 Task: Open Card Vendor Contracts Review in Board Product Market Fit Analysis to Workspace Digital Analytics and add a team member Softage.2@softage.net, a label Blue, a checklist Strategic Planning, an attachment from Trello, a color Blue and finally, add a card description 'Research and develop new marketing strategy' and a comment 'This task requires us to be proactive in identifying potential opportunities for growth and expansion.'. Add a start date 'Jan 02, 1900' with a due date 'Jan 09, 1900'
Action: Mouse moved to (227, 146)
Screenshot: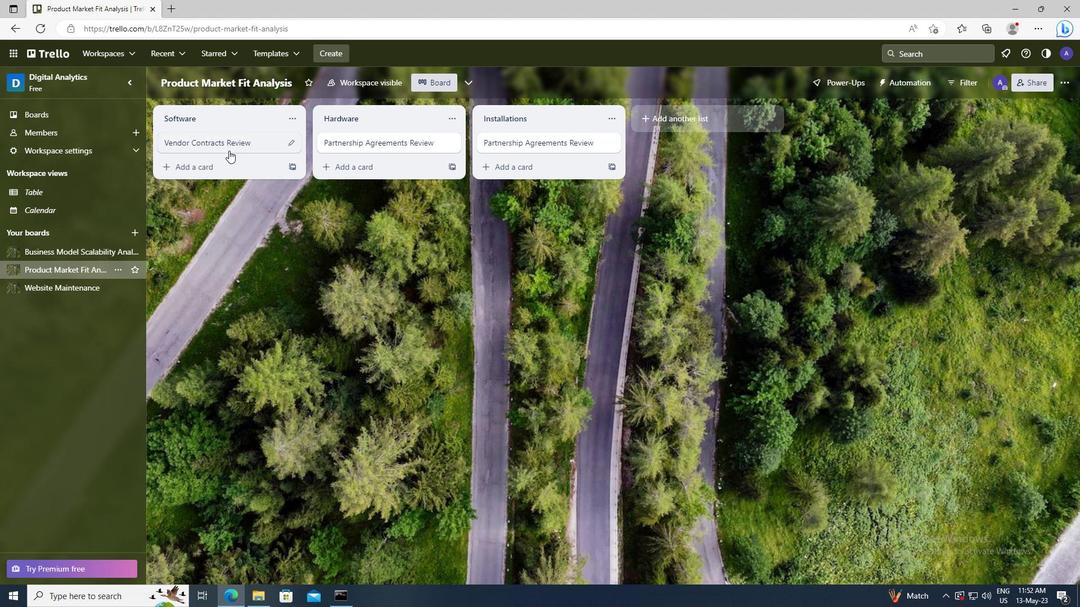 
Action: Mouse pressed left at (227, 146)
Screenshot: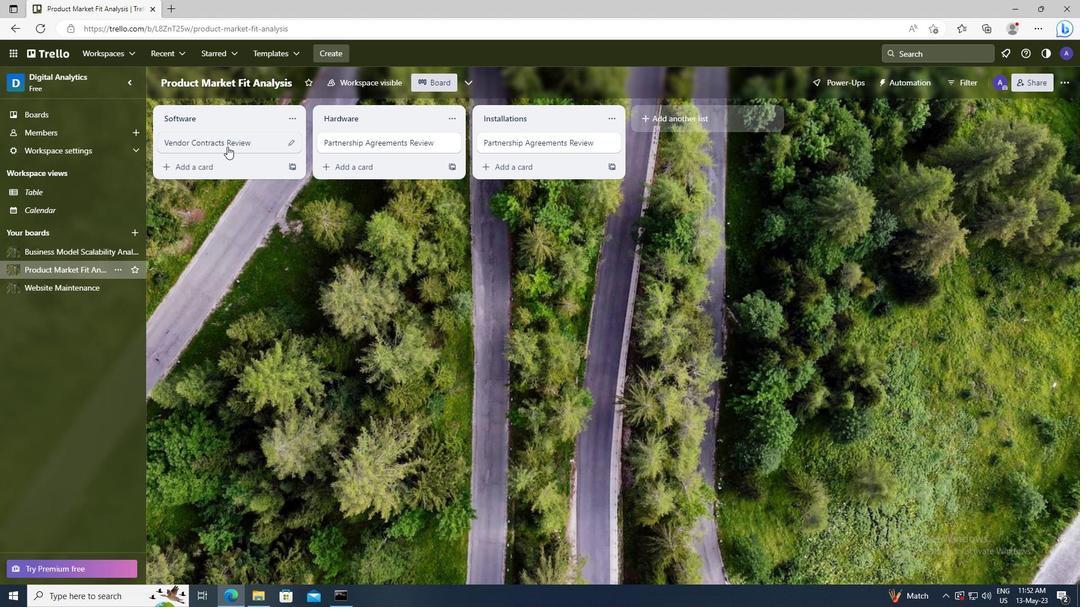 
Action: Mouse moved to (672, 146)
Screenshot: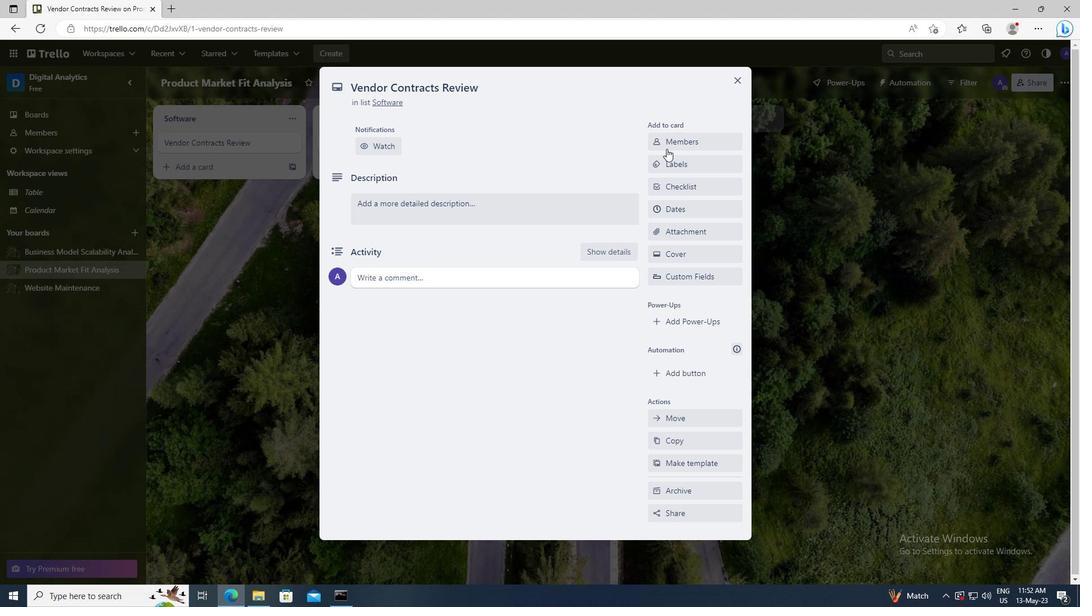 
Action: Mouse pressed left at (672, 146)
Screenshot: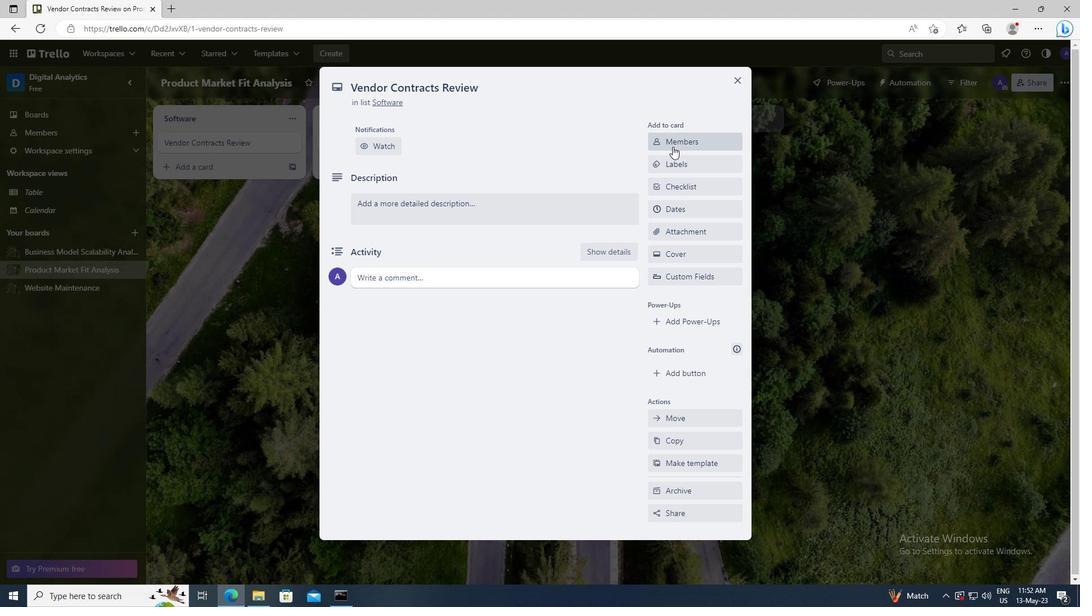 
Action: Mouse moved to (675, 193)
Screenshot: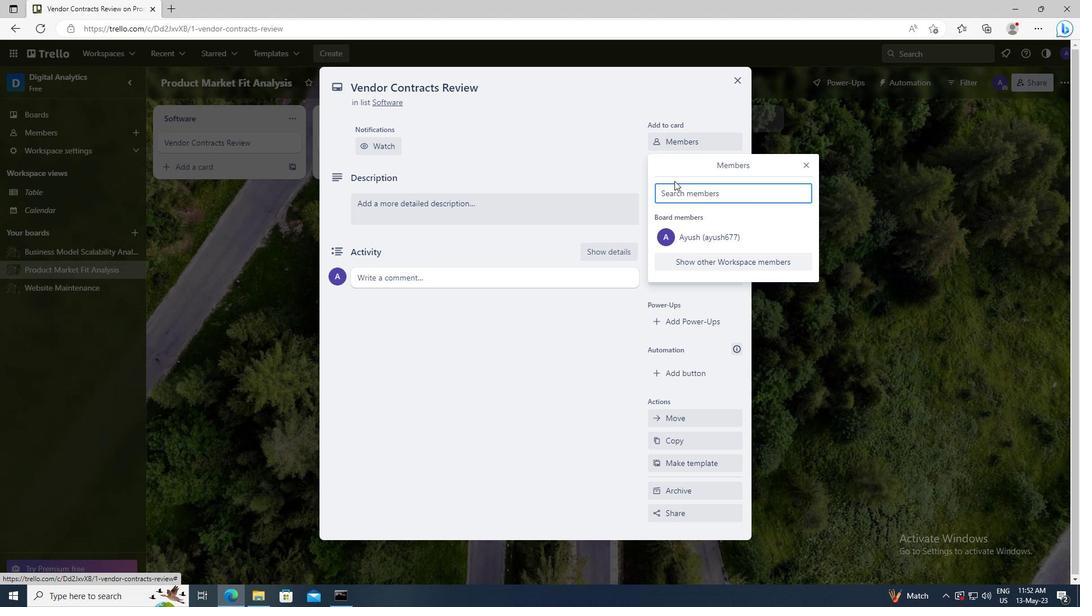 
Action: Mouse pressed left at (675, 193)
Screenshot: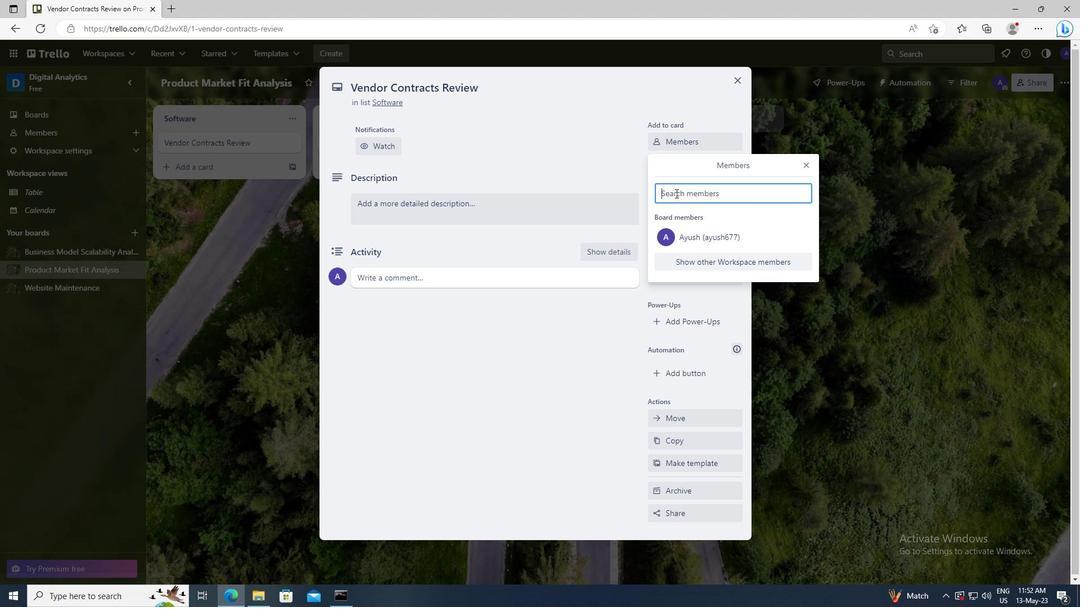 
Action: Key pressed <Key.shift>SOFTAGE.2
Screenshot: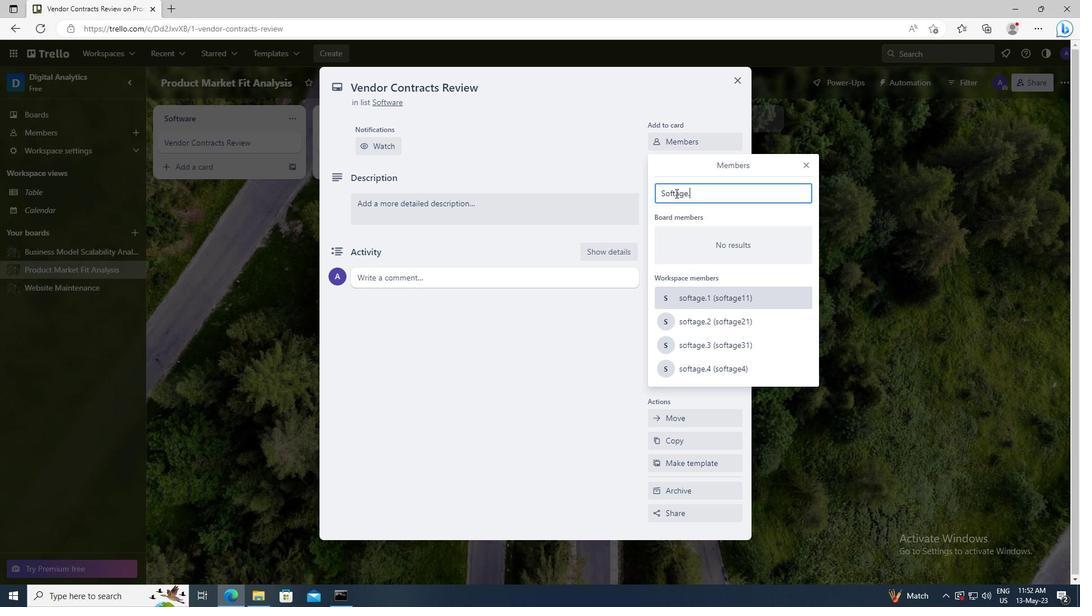 
Action: Mouse moved to (686, 299)
Screenshot: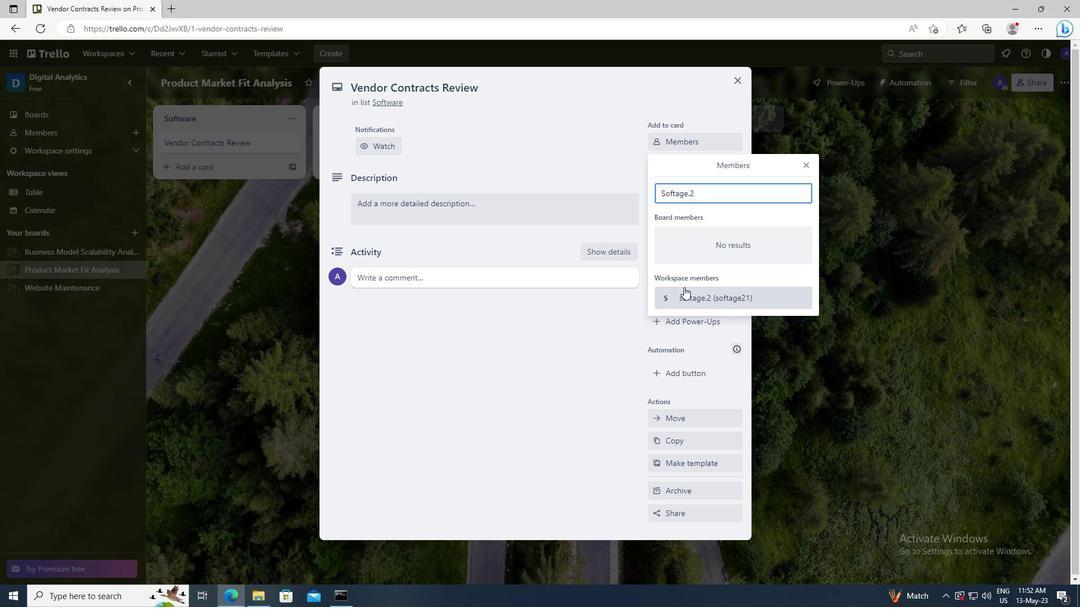 
Action: Mouse pressed left at (686, 299)
Screenshot: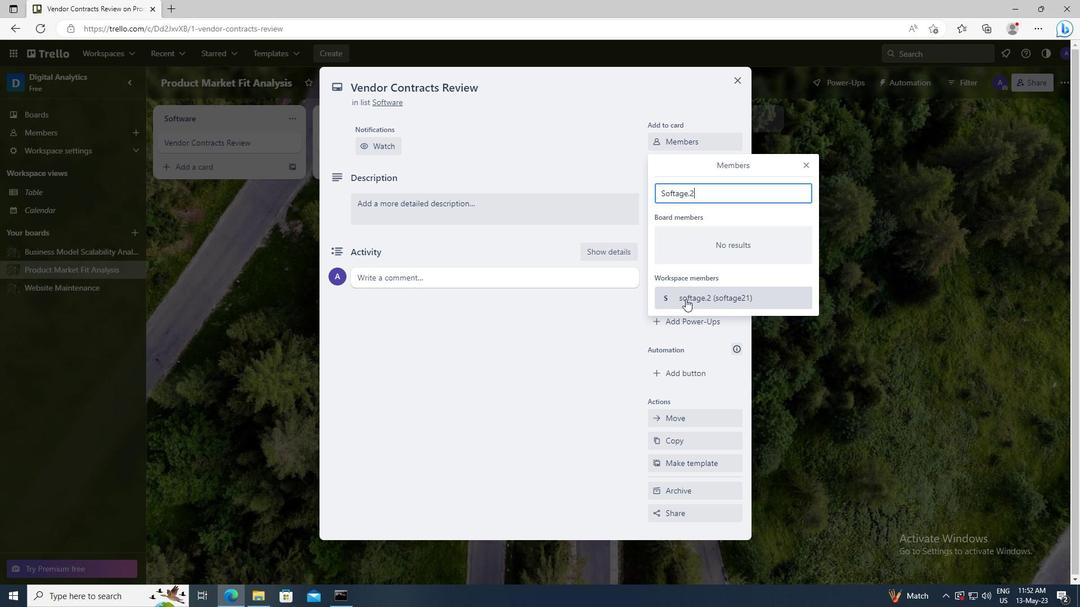 
Action: Mouse moved to (807, 162)
Screenshot: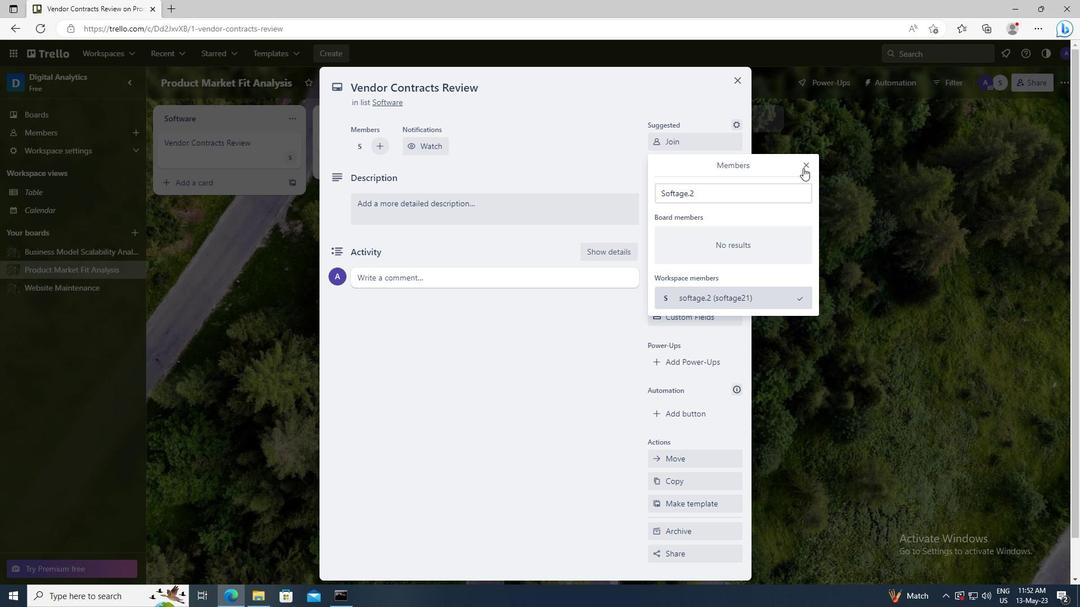 
Action: Mouse pressed left at (807, 162)
Screenshot: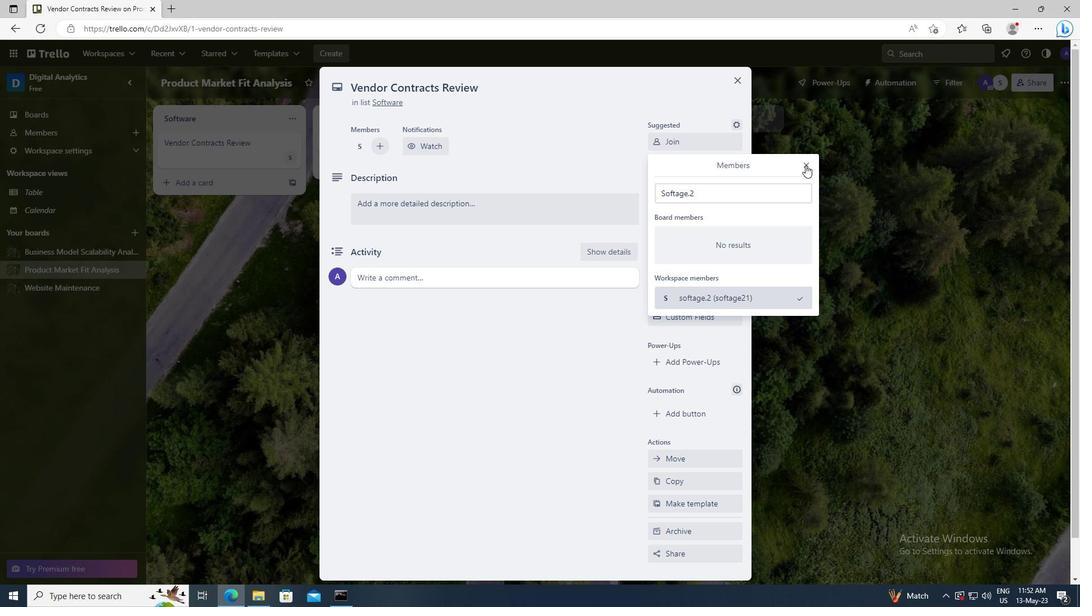 
Action: Mouse moved to (698, 200)
Screenshot: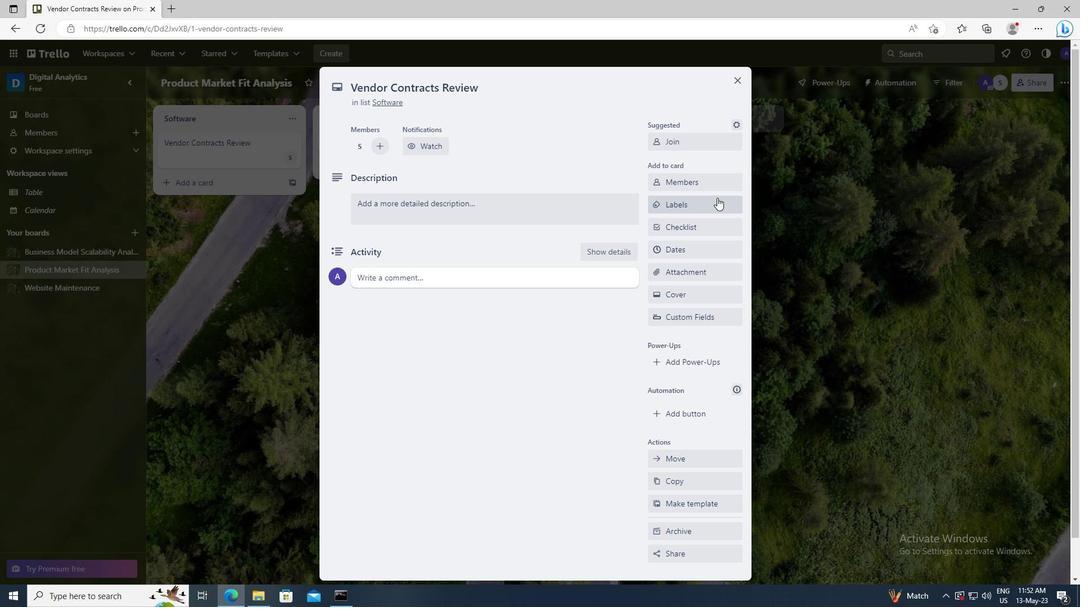 
Action: Mouse pressed left at (698, 200)
Screenshot: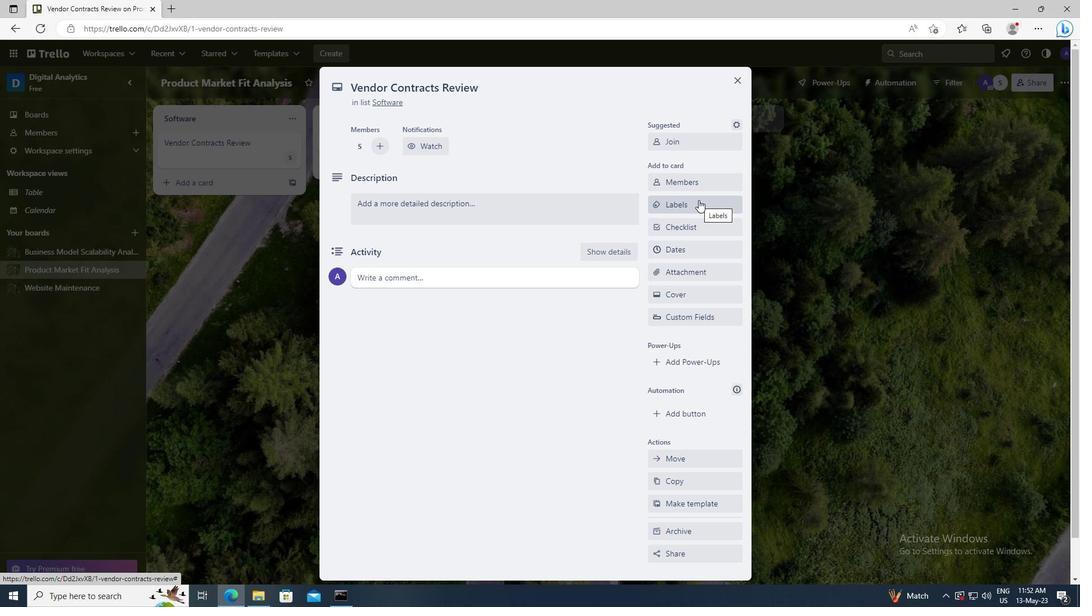 
Action: Mouse moved to (727, 425)
Screenshot: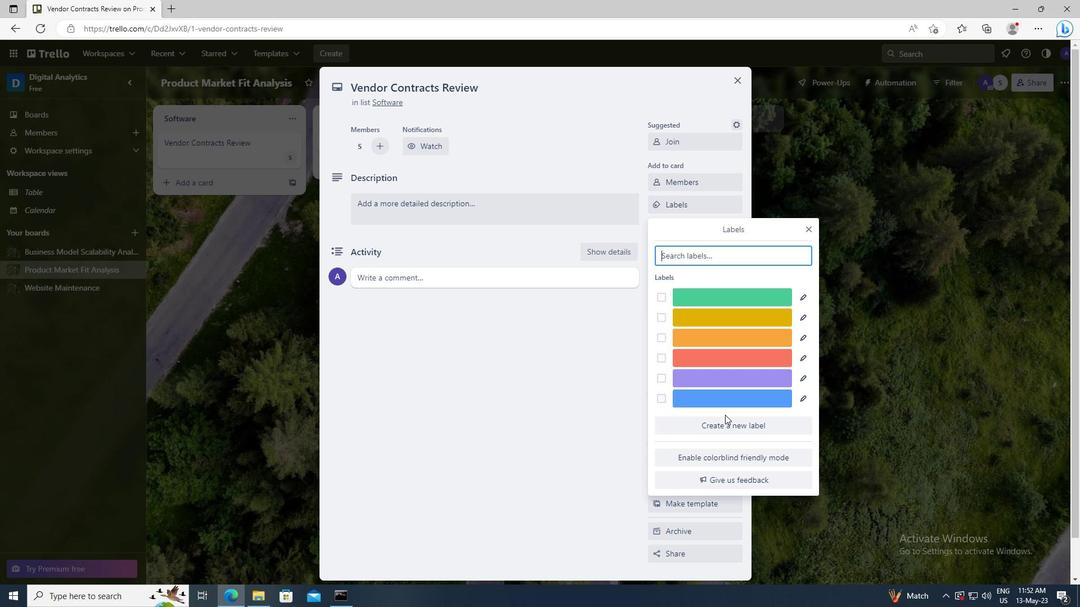 
Action: Mouse pressed left at (727, 425)
Screenshot: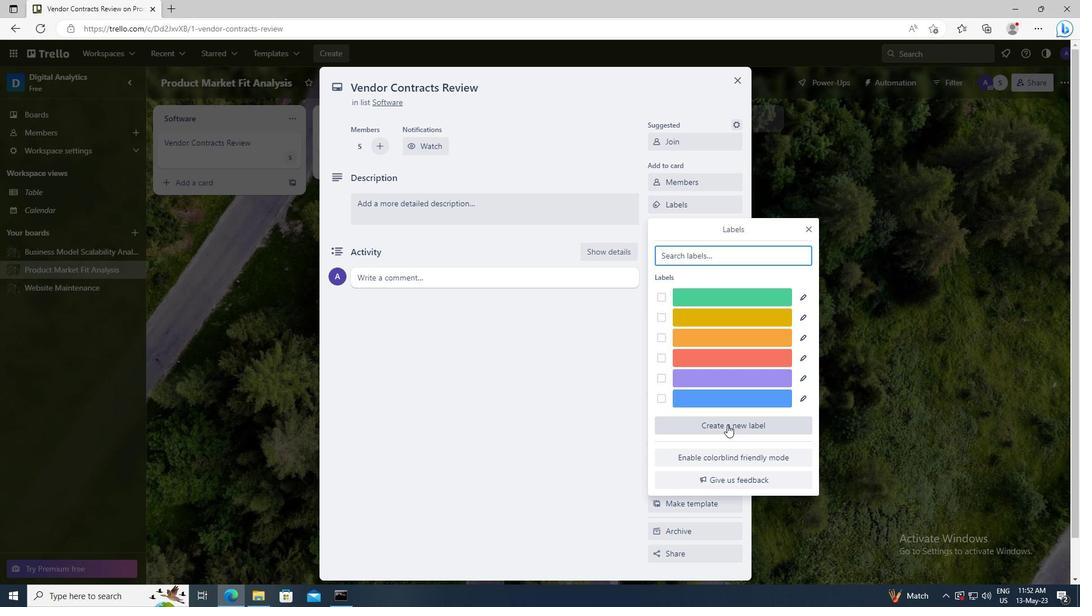 
Action: Mouse moved to (670, 450)
Screenshot: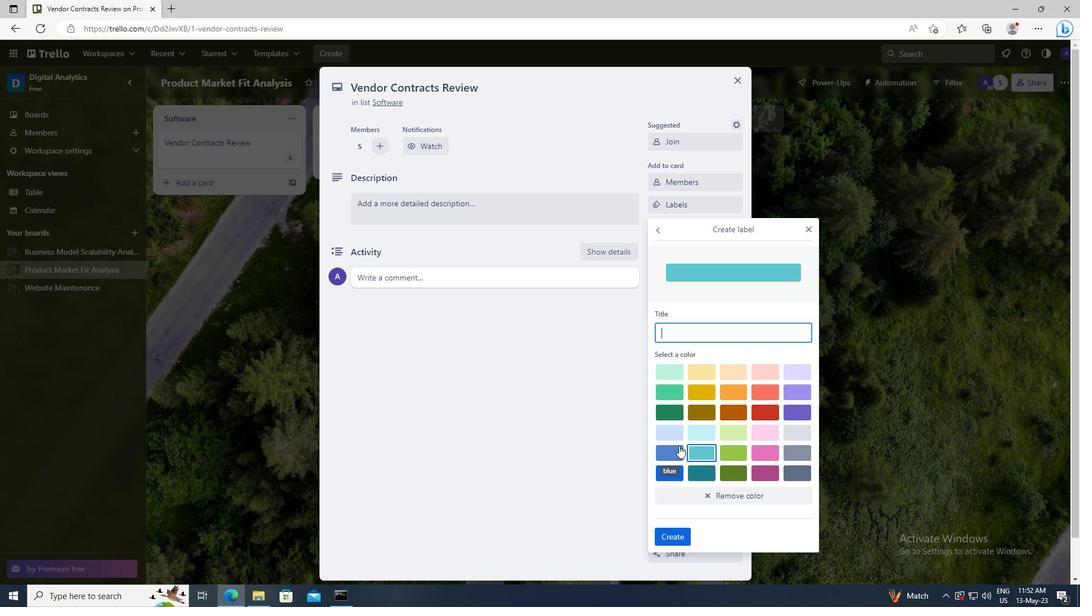 
Action: Mouse pressed left at (670, 450)
Screenshot: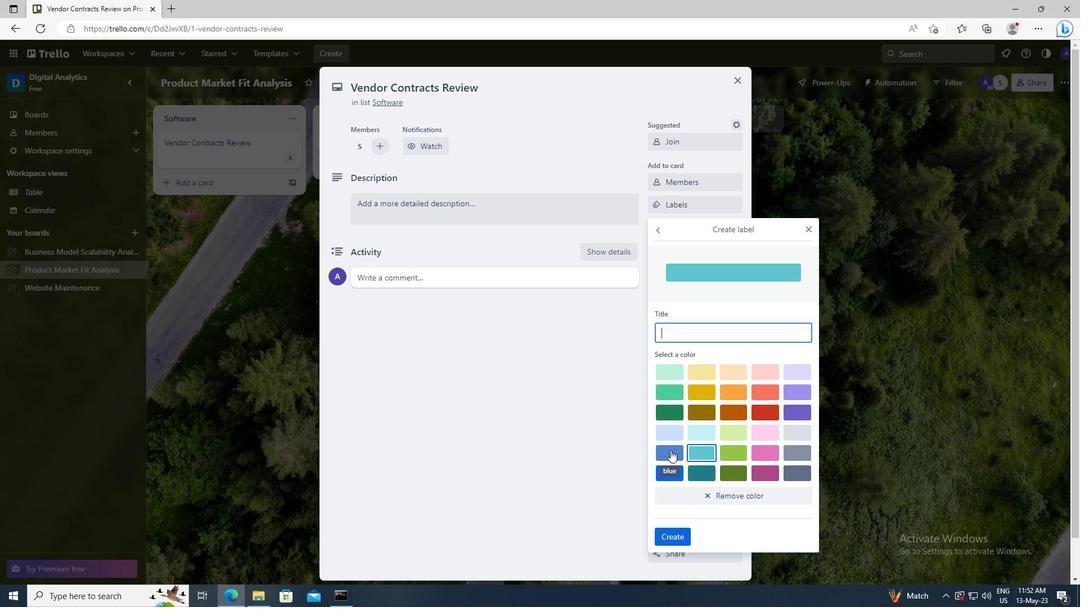 
Action: Mouse moved to (665, 535)
Screenshot: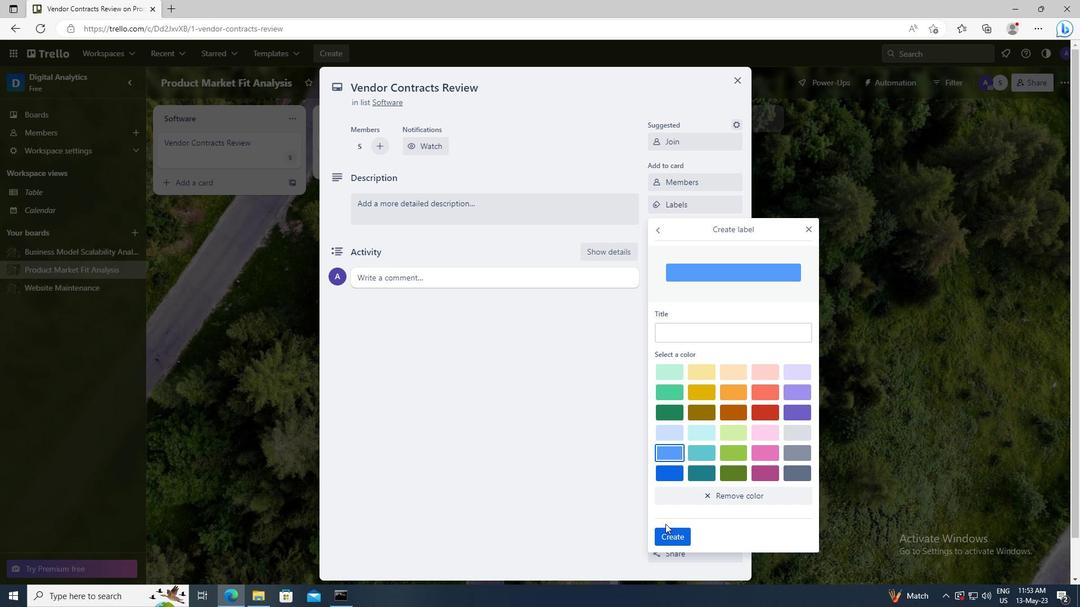 
Action: Mouse pressed left at (665, 535)
Screenshot: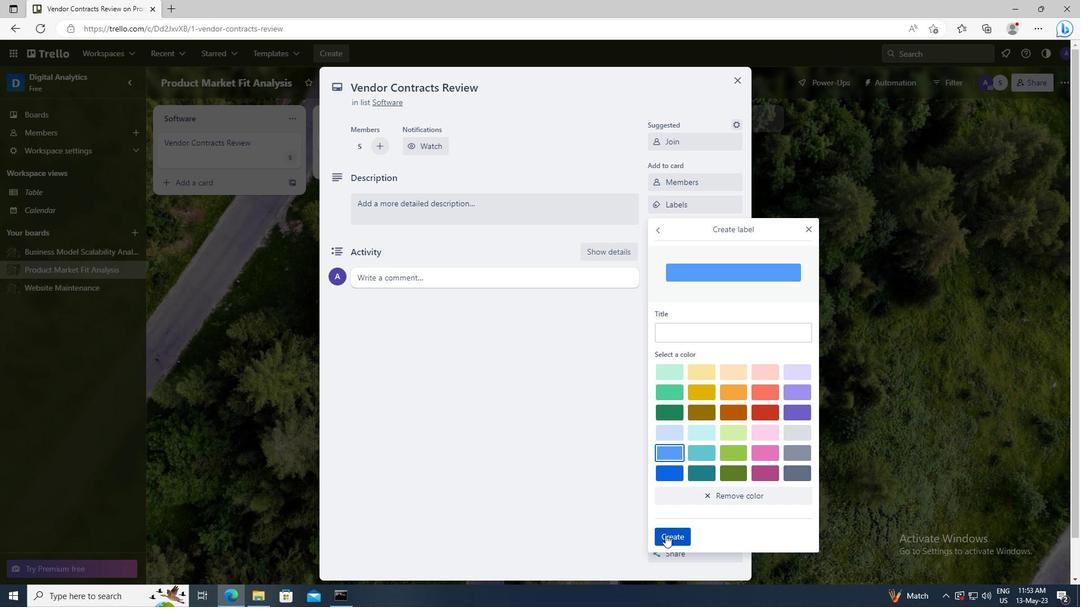 
Action: Mouse moved to (806, 227)
Screenshot: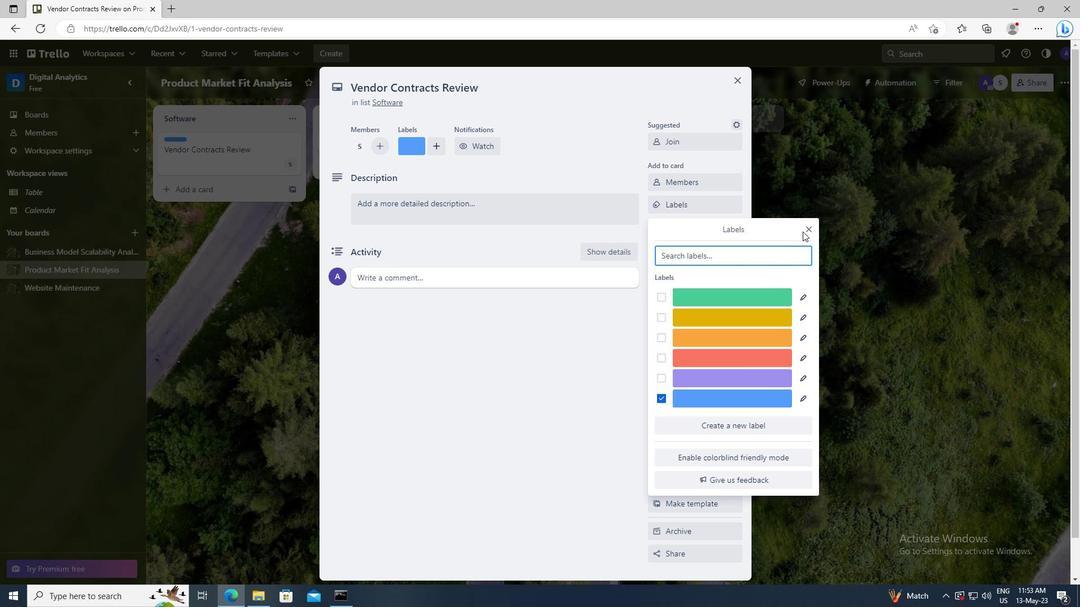 
Action: Mouse pressed left at (806, 227)
Screenshot: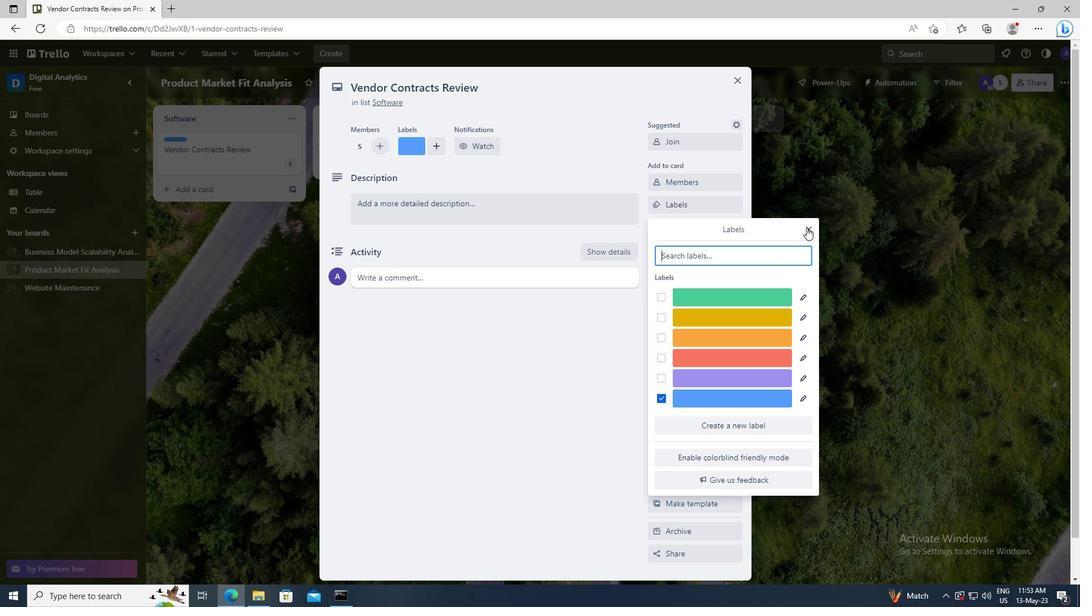 
Action: Mouse moved to (688, 223)
Screenshot: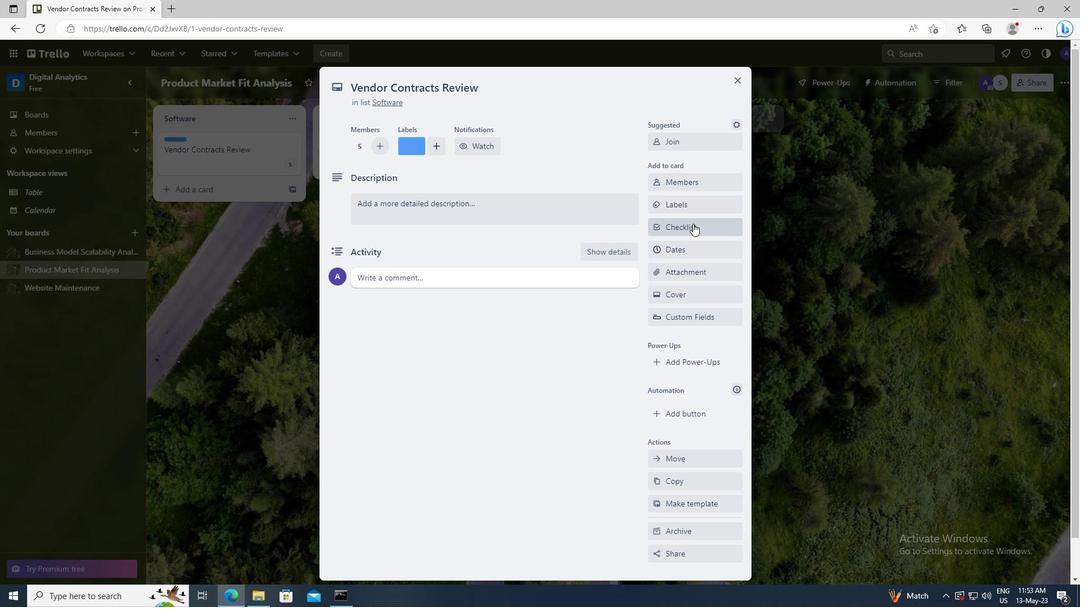 
Action: Mouse pressed left at (688, 223)
Screenshot: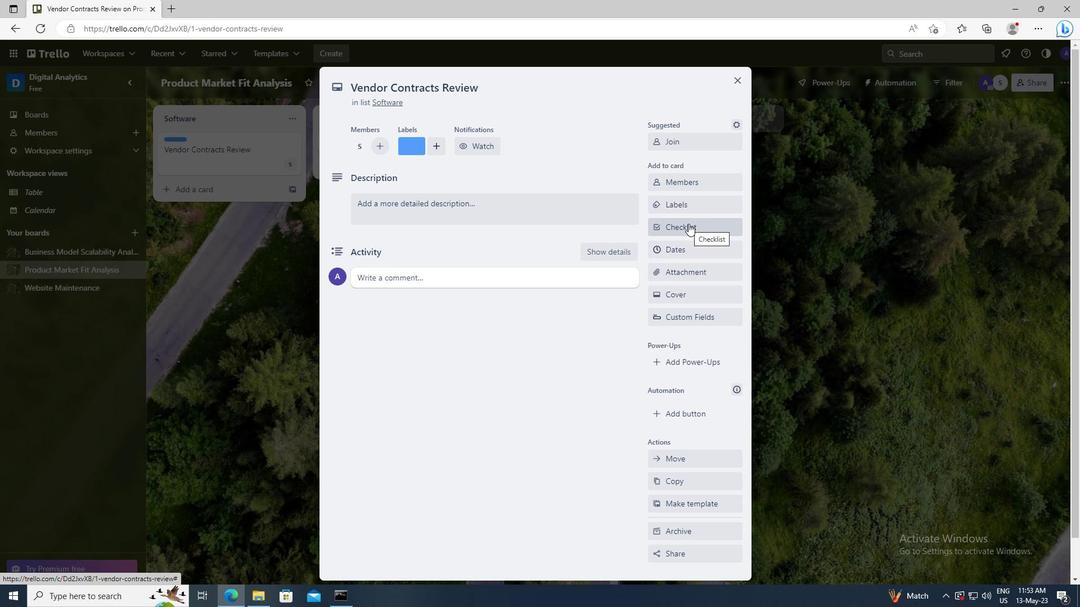 
Action: Key pressed <Key.shift>STRATEGIC<Key.space><Key.shift>PLANNING
Screenshot: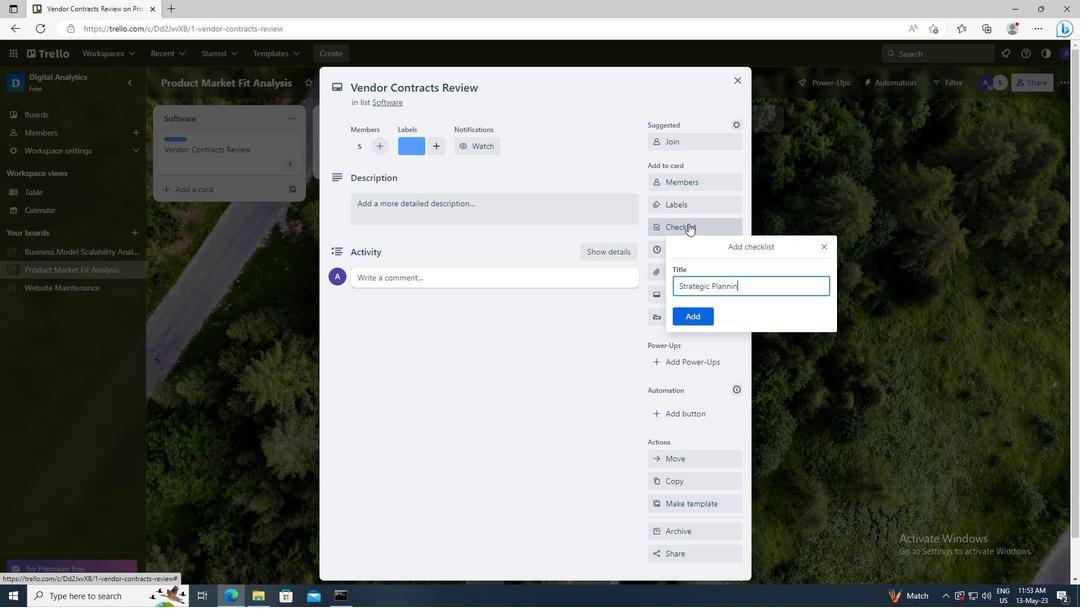 
Action: Mouse moved to (695, 316)
Screenshot: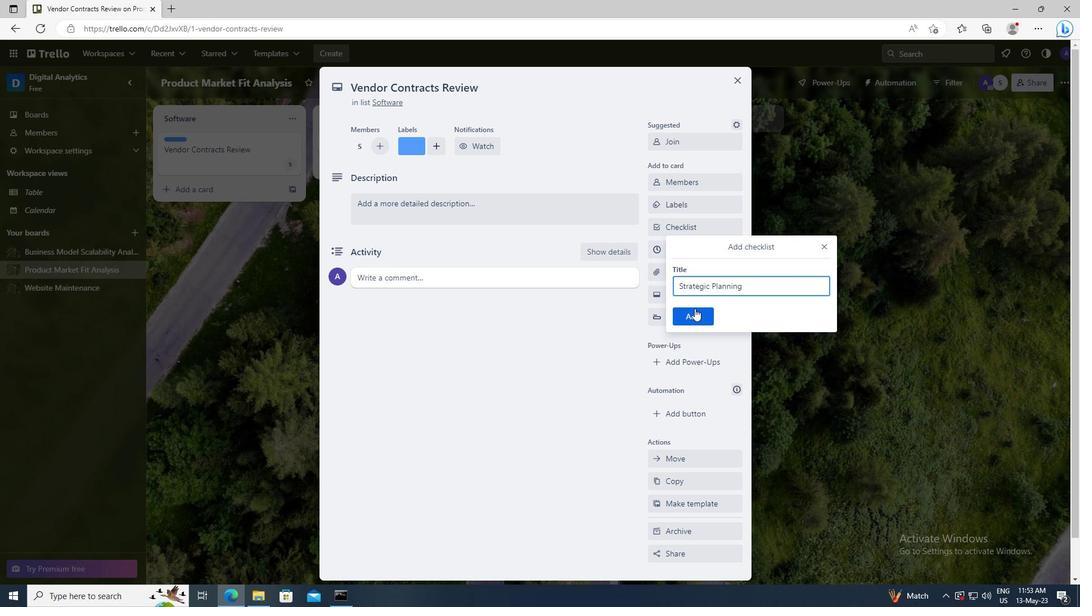 
Action: Mouse pressed left at (695, 316)
Screenshot: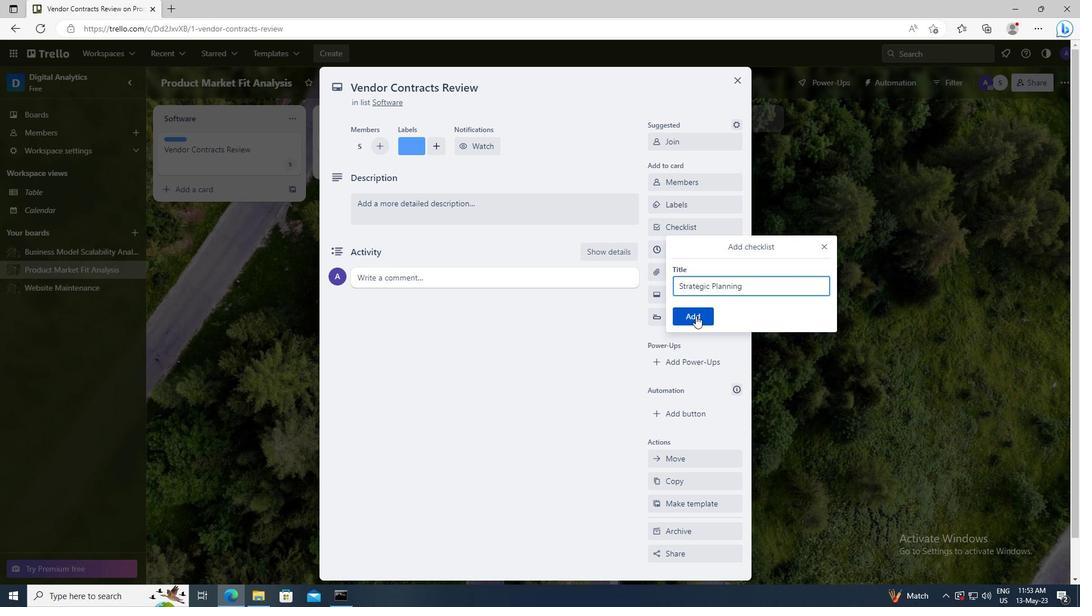 
Action: Mouse moved to (691, 276)
Screenshot: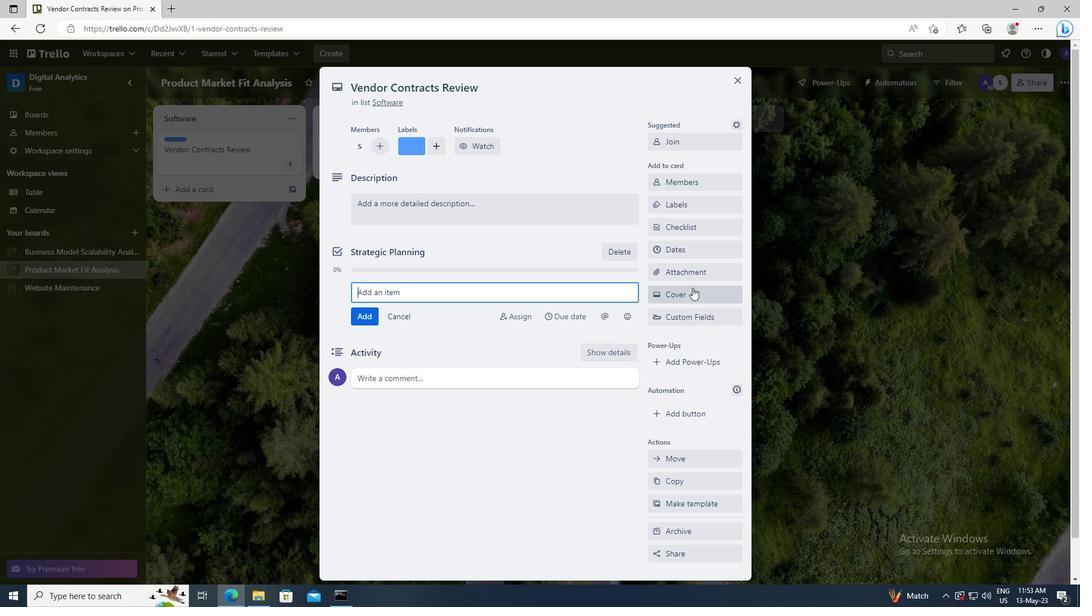 
Action: Mouse pressed left at (691, 276)
Screenshot: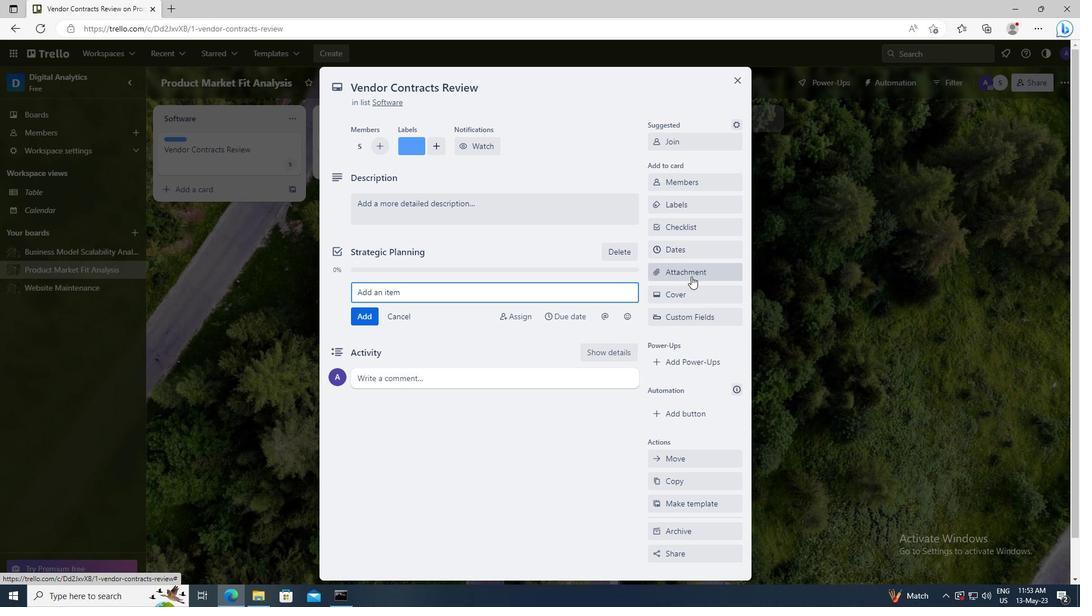 
Action: Mouse moved to (687, 338)
Screenshot: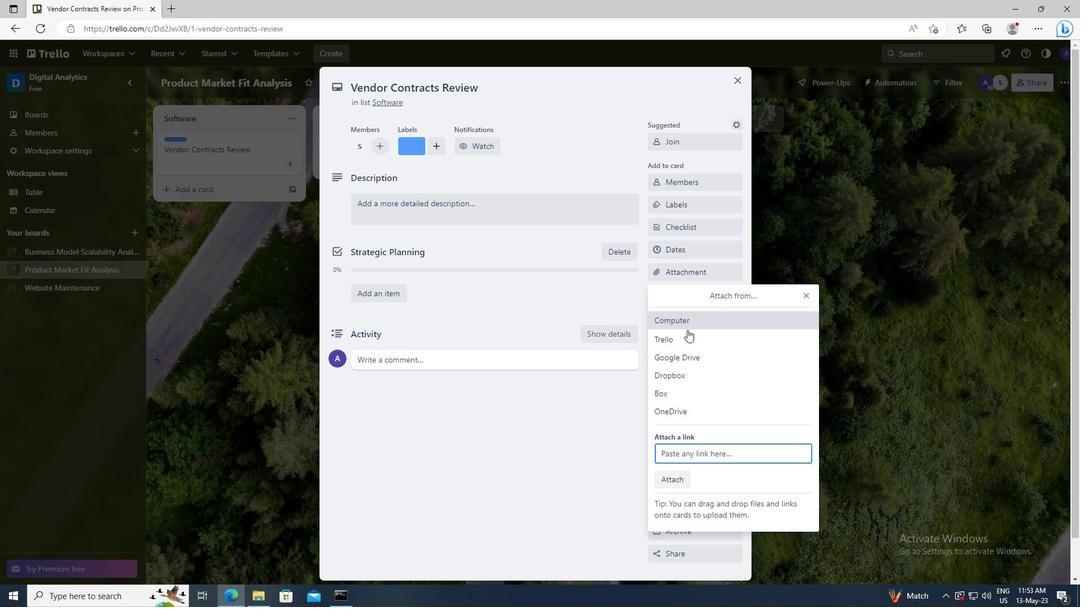 
Action: Mouse pressed left at (687, 338)
Screenshot: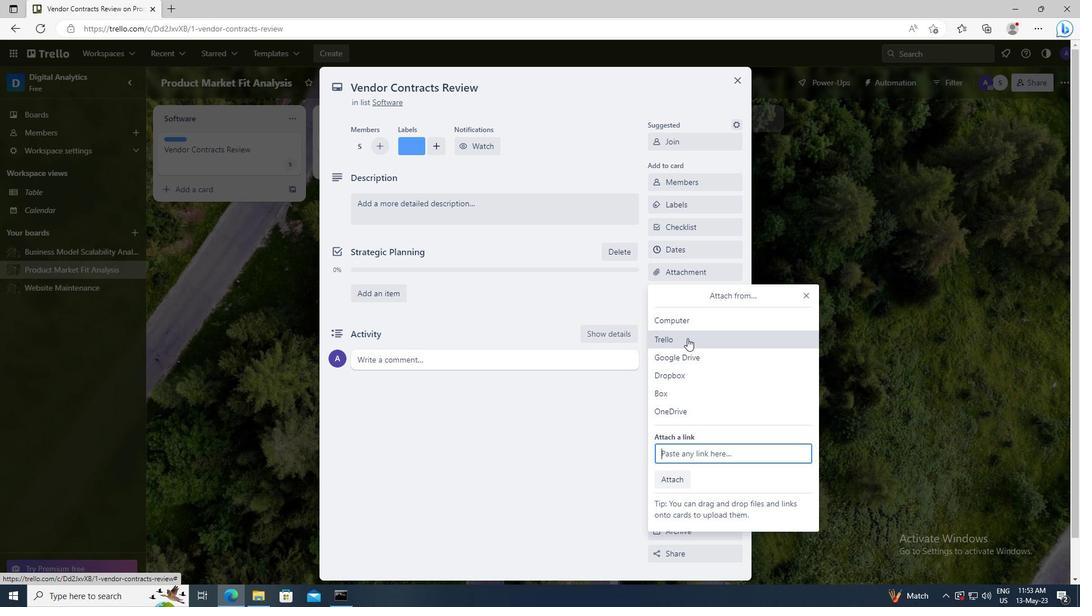 
Action: Mouse moved to (688, 272)
Screenshot: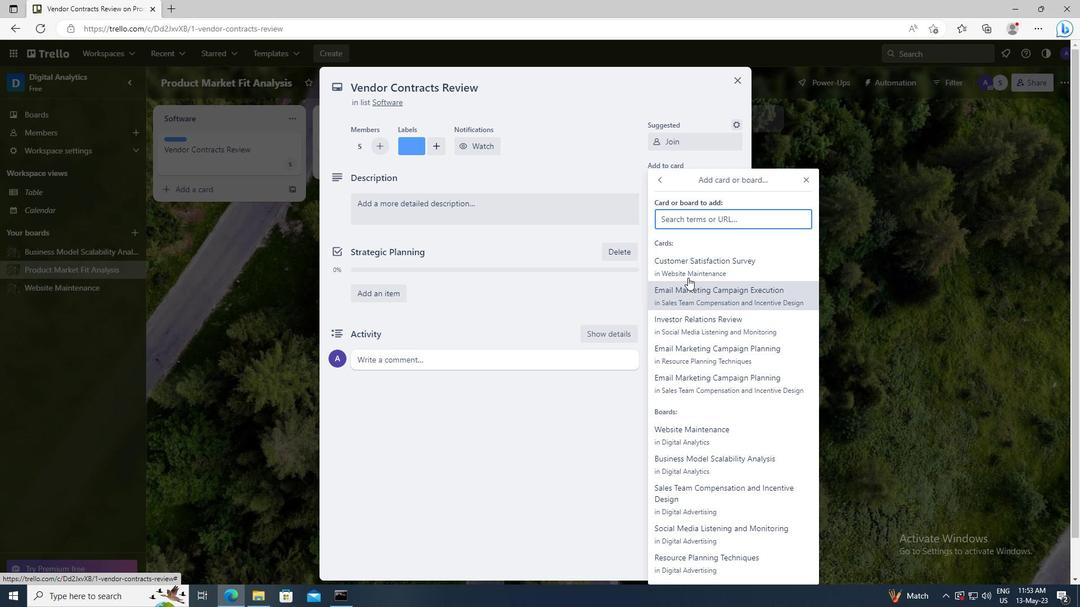 
Action: Mouse pressed left at (688, 272)
Screenshot: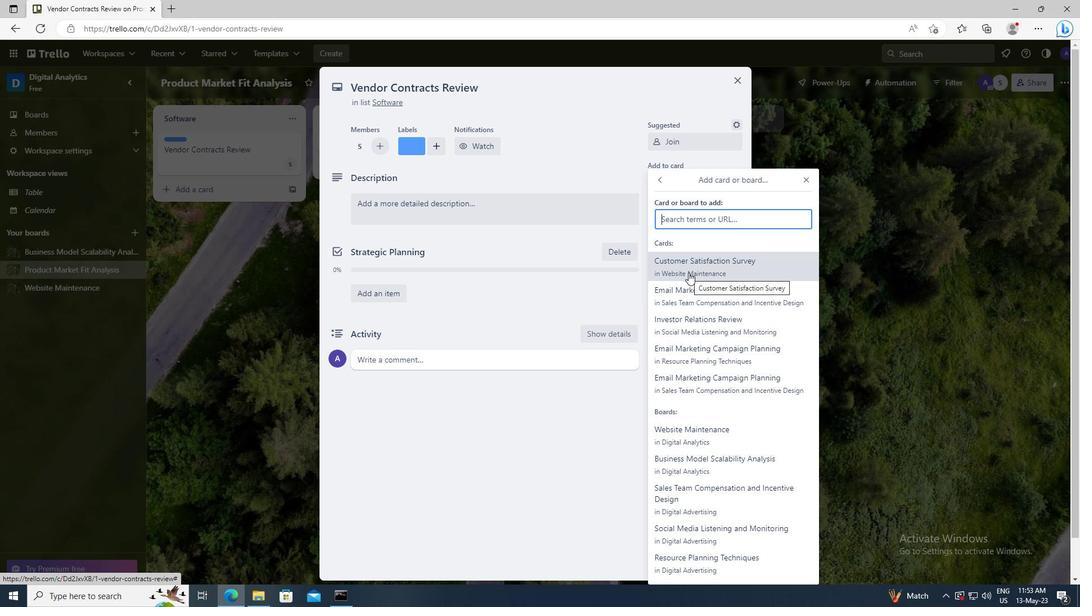 
Action: Mouse moved to (687, 290)
Screenshot: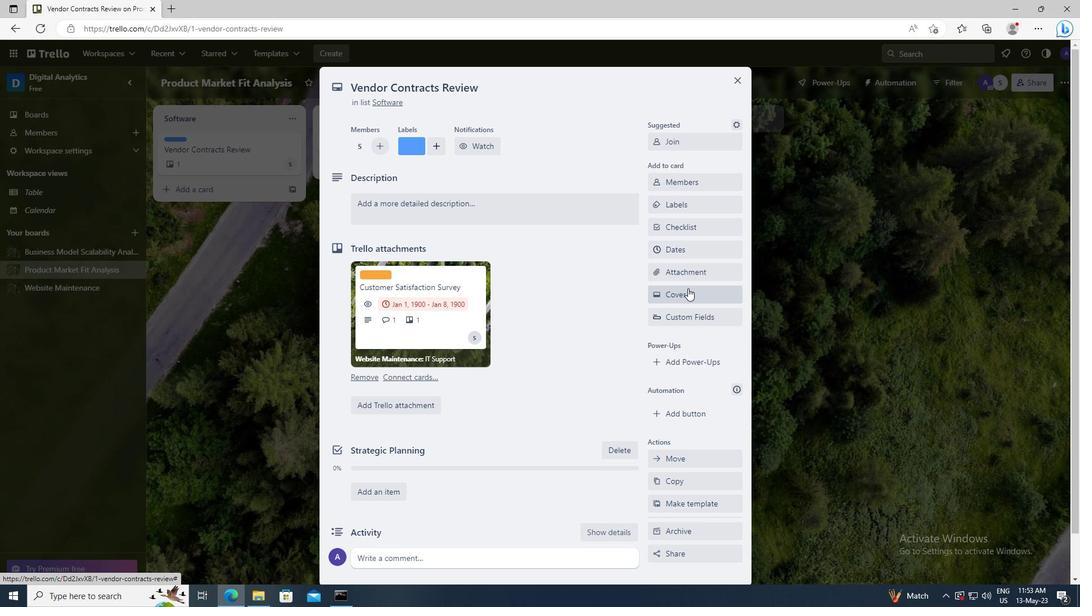 
Action: Mouse pressed left at (687, 290)
Screenshot: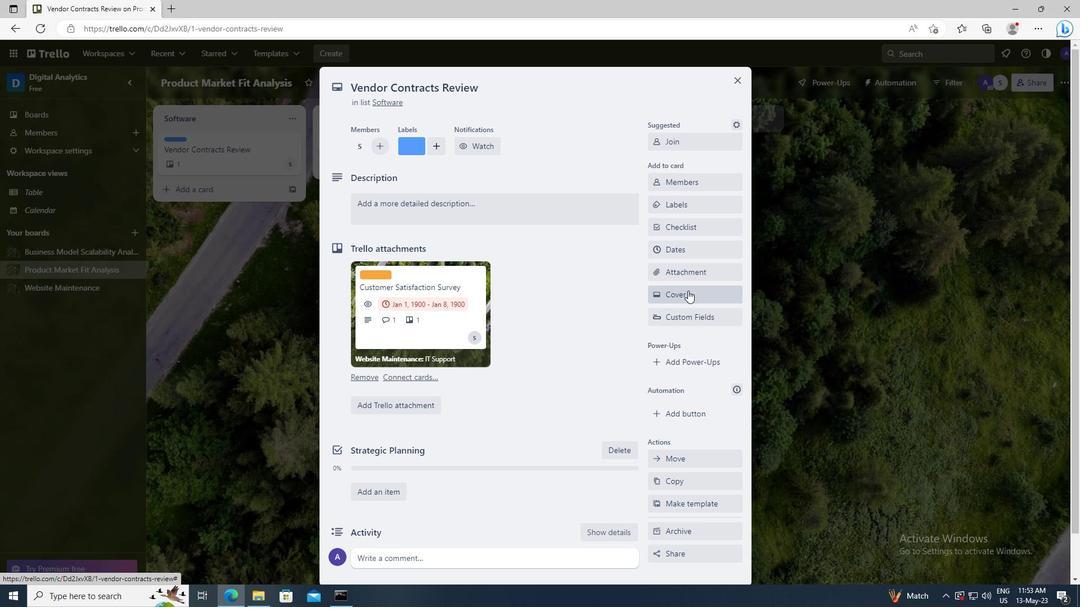 
Action: Mouse moved to (671, 383)
Screenshot: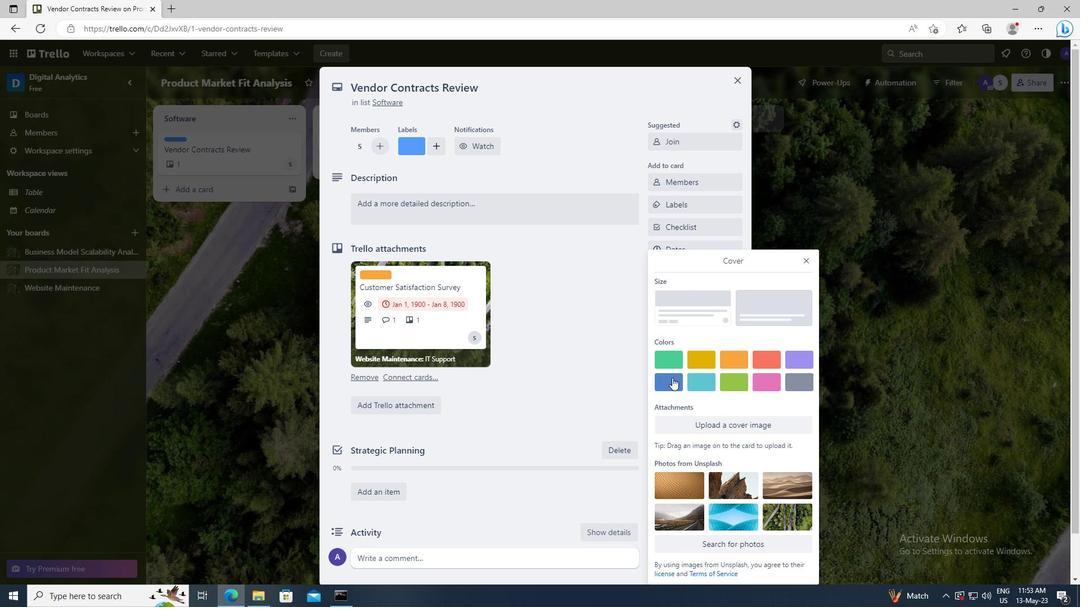 
Action: Mouse pressed left at (671, 383)
Screenshot: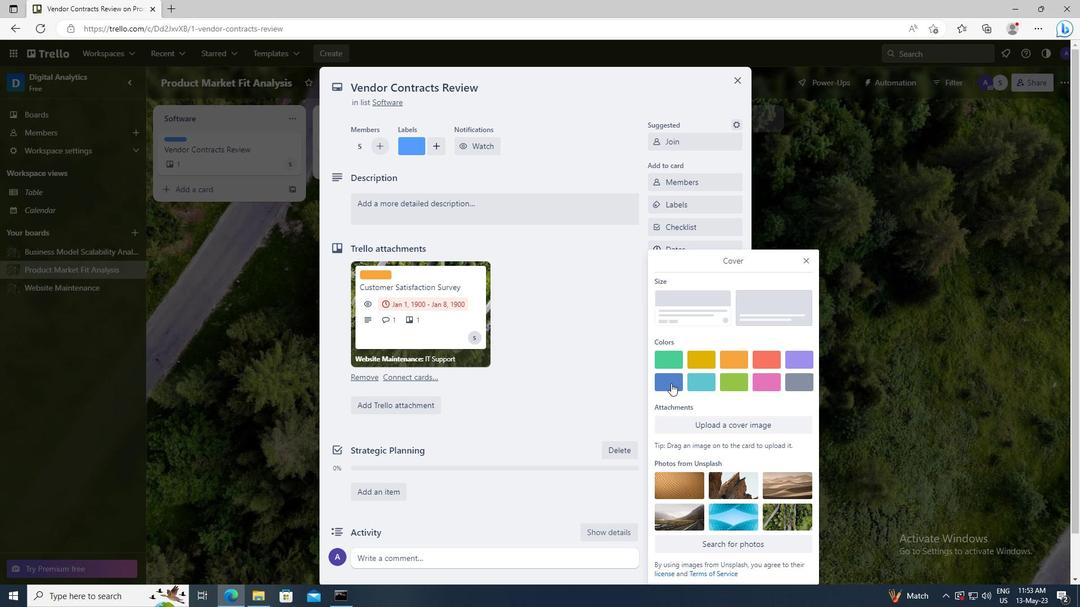 
Action: Mouse moved to (805, 240)
Screenshot: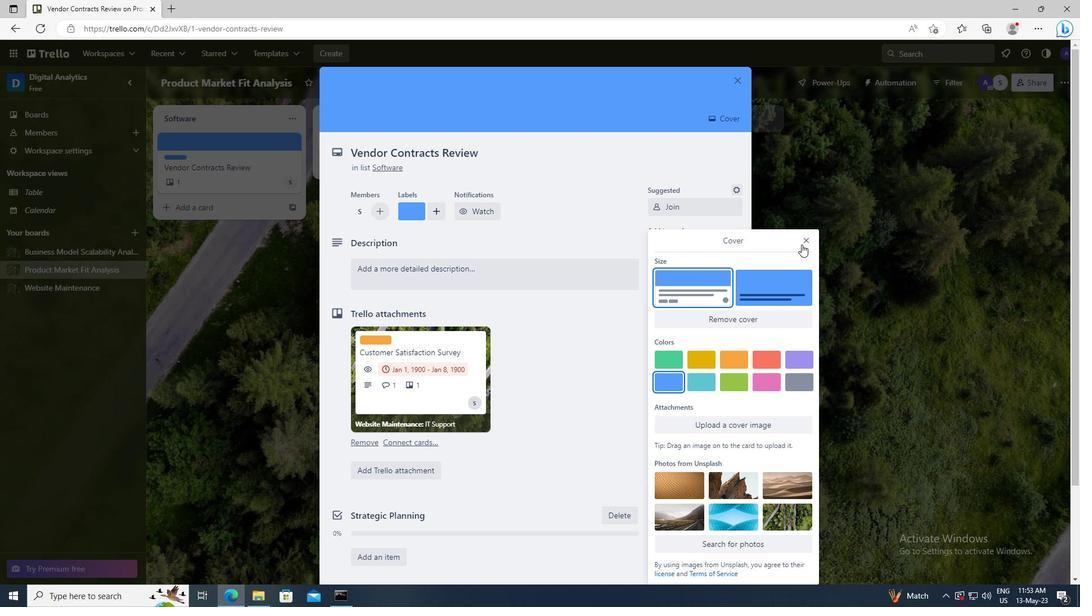 
Action: Mouse pressed left at (805, 240)
Screenshot: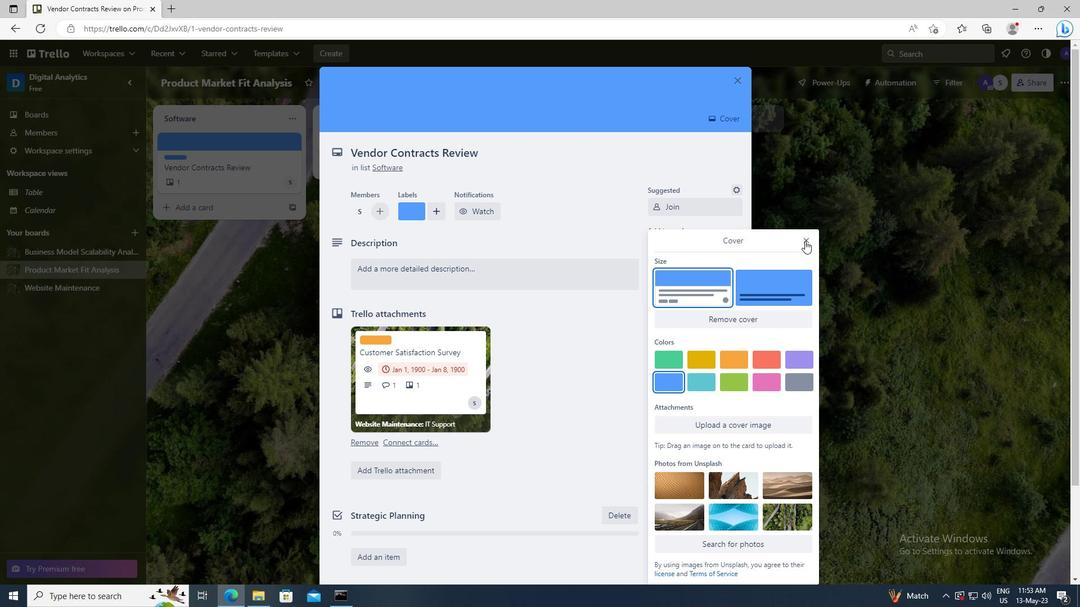 
Action: Mouse moved to (554, 273)
Screenshot: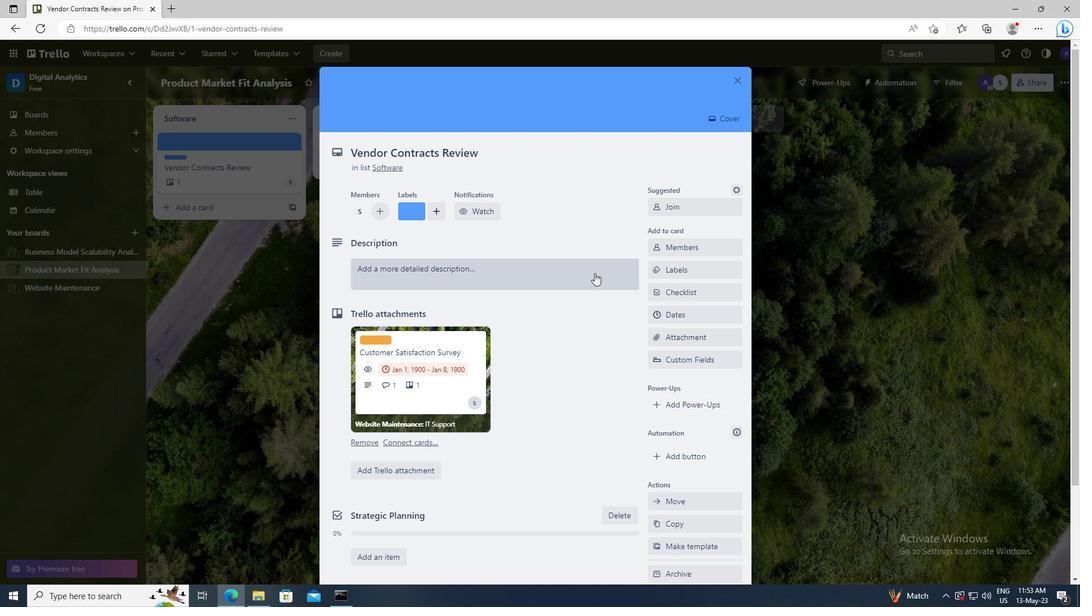 
Action: Mouse pressed left at (554, 273)
Screenshot: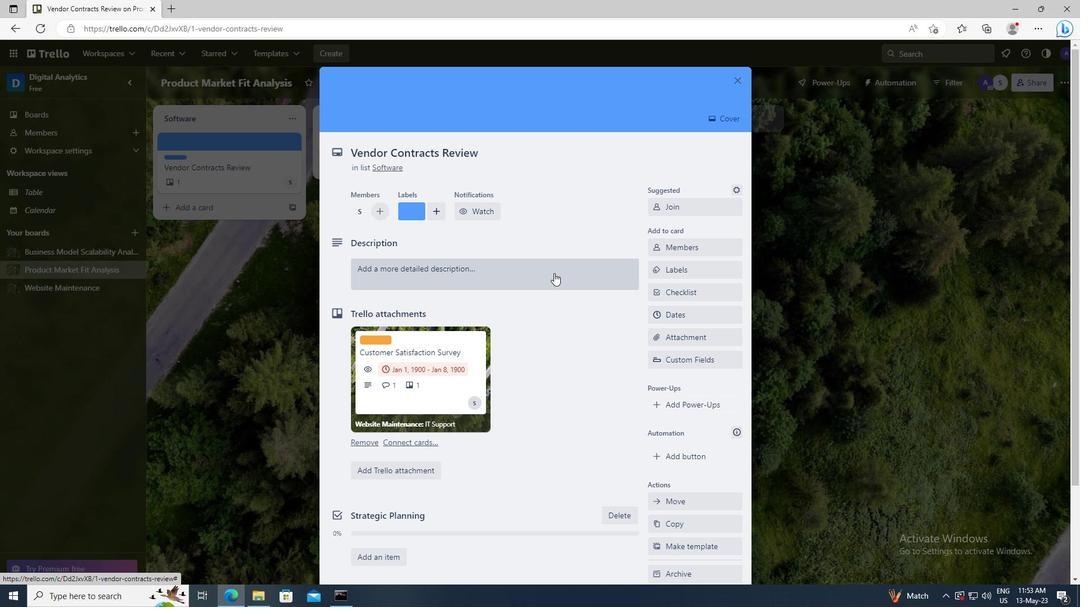 
Action: Key pressed <Key.shift>RESEARCH<Key.space>AND<Key.space>DEVELOP<Key.space>NEW<Key.space>MARKETING<Key.space>STRATEGY
Screenshot: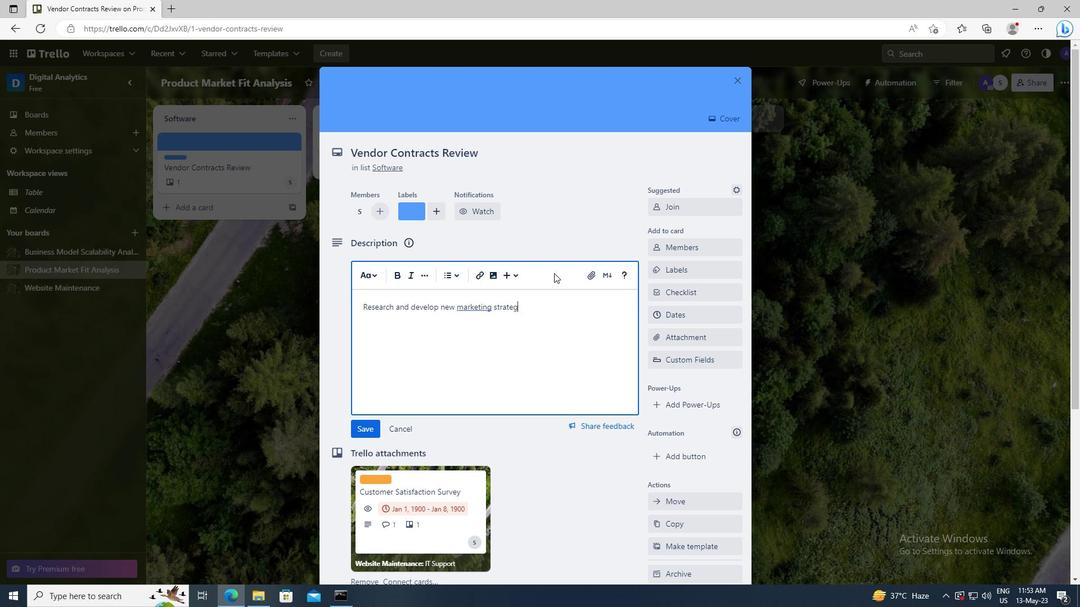 
Action: Mouse scrolled (554, 272) with delta (0, 0)
Screenshot: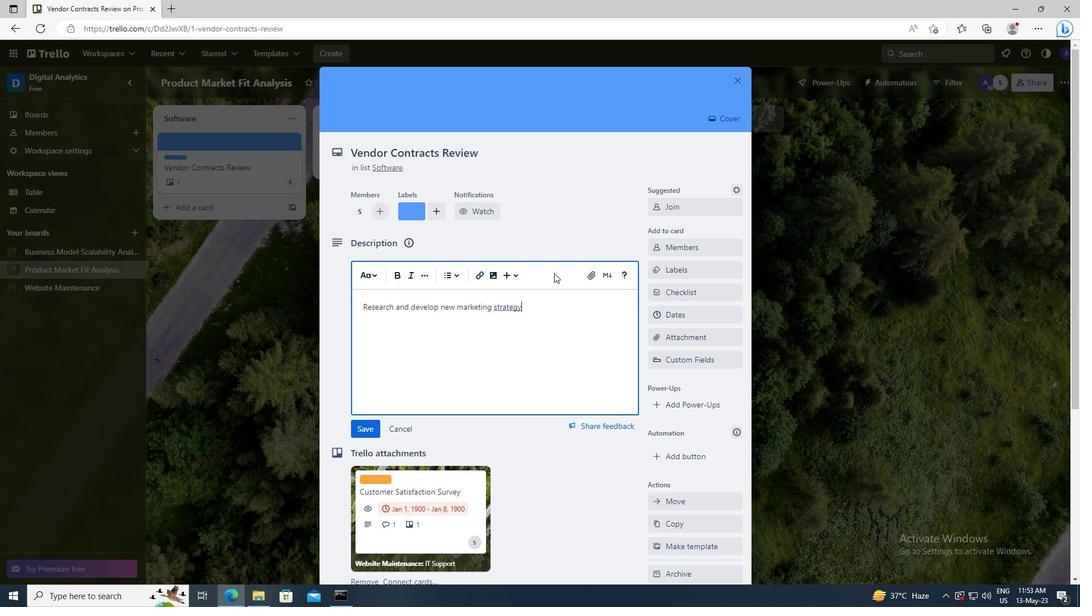
Action: Mouse moved to (372, 344)
Screenshot: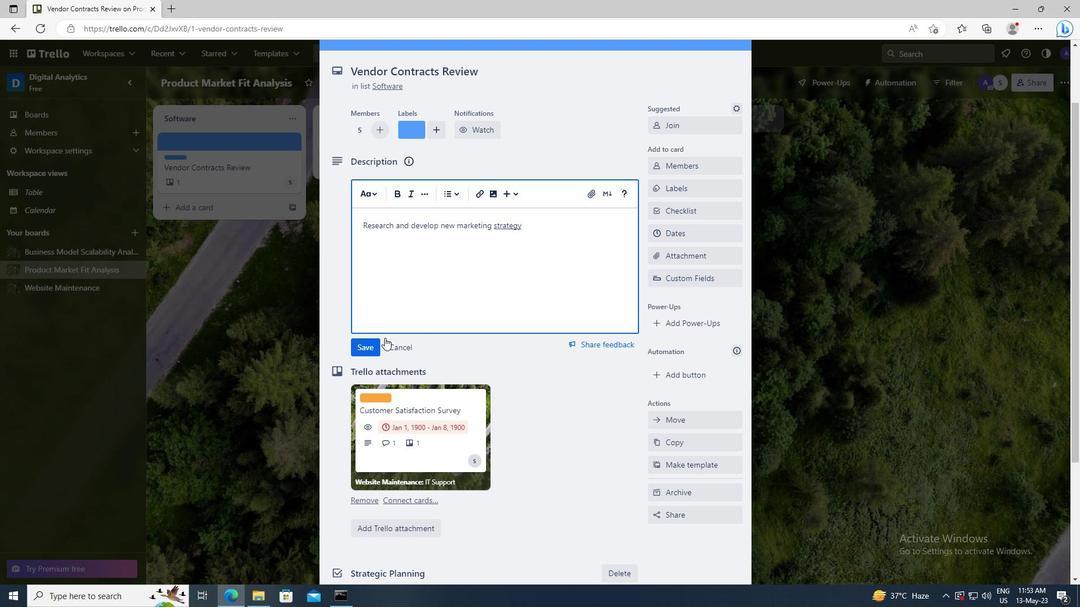 
Action: Mouse pressed left at (372, 344)
Screenshot: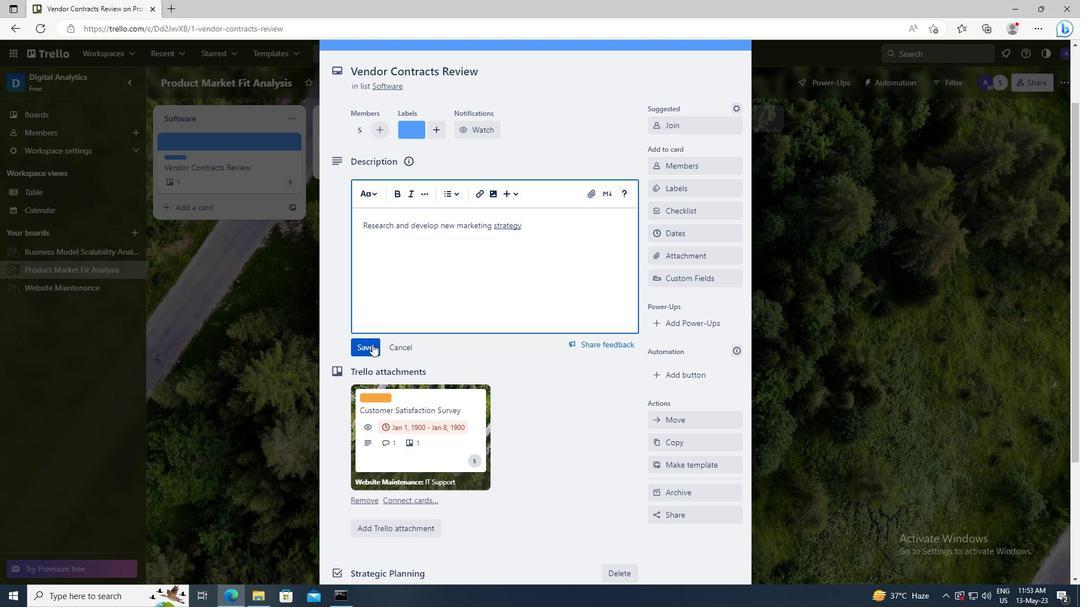 
Action: Mouse scrolled (372, 343) with delta (0, 0)
Screenshot: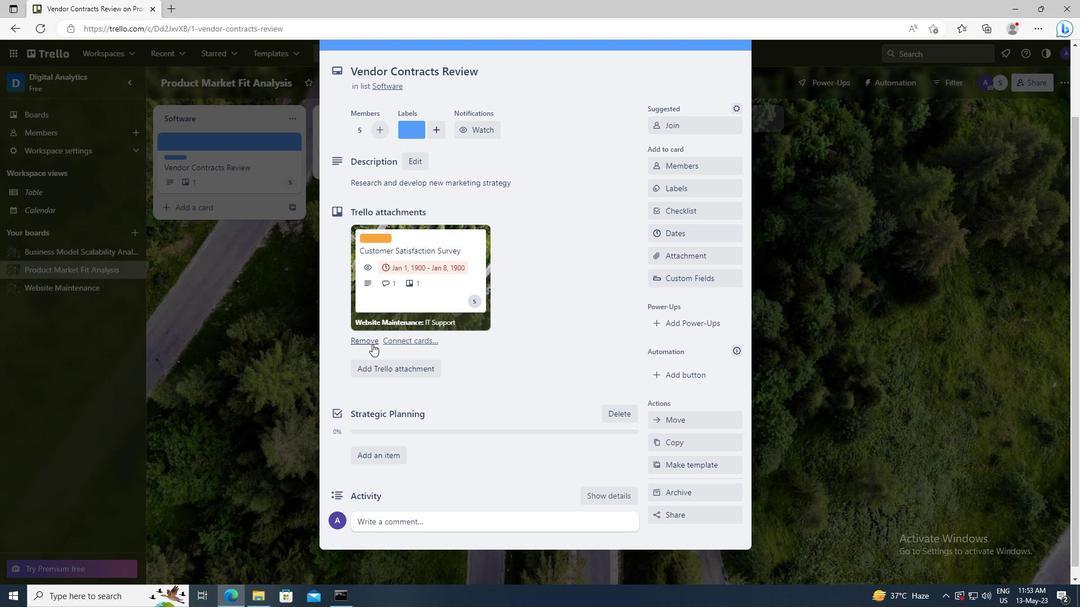 
Action: Mouse scrolled (372, 343) with delta (0, 0)
Screenshot: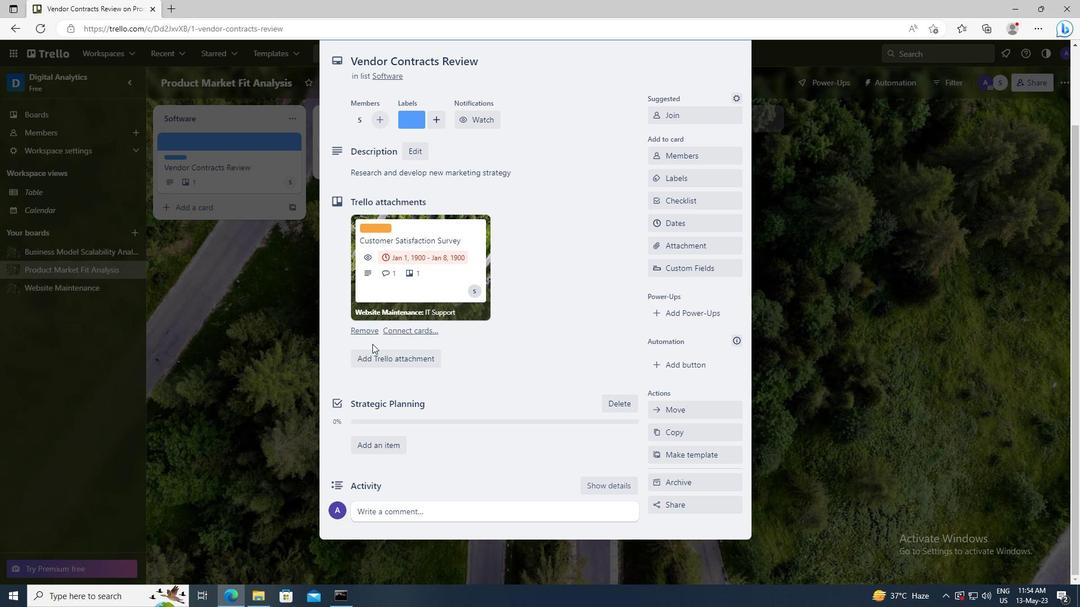 
Action: Mouse moved to (380, 515)
Screenshot: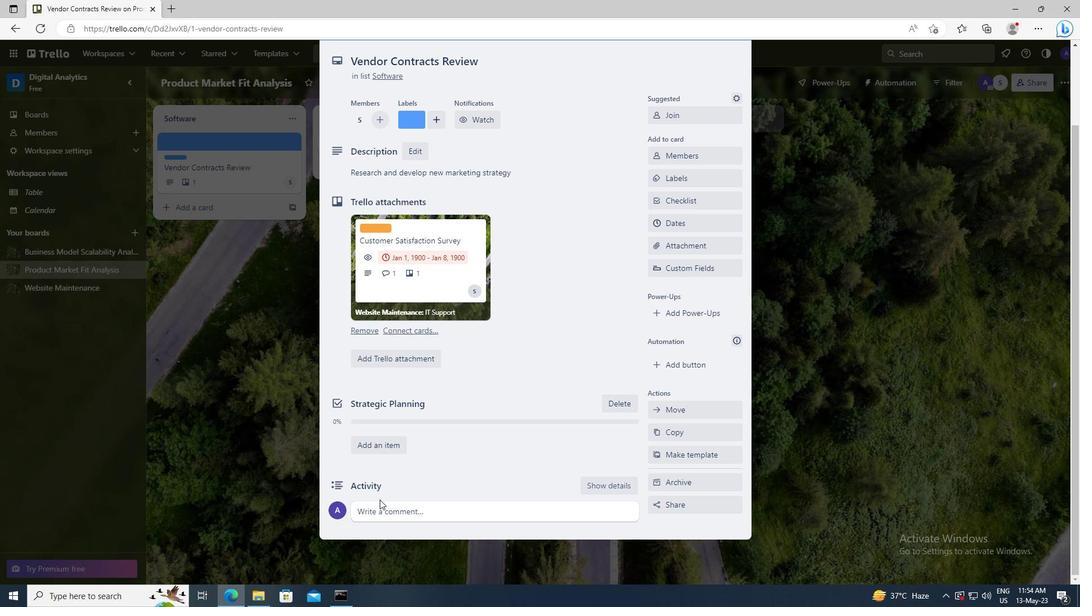 
Action: Mouse pressed left at (380, 515)
Screenshot: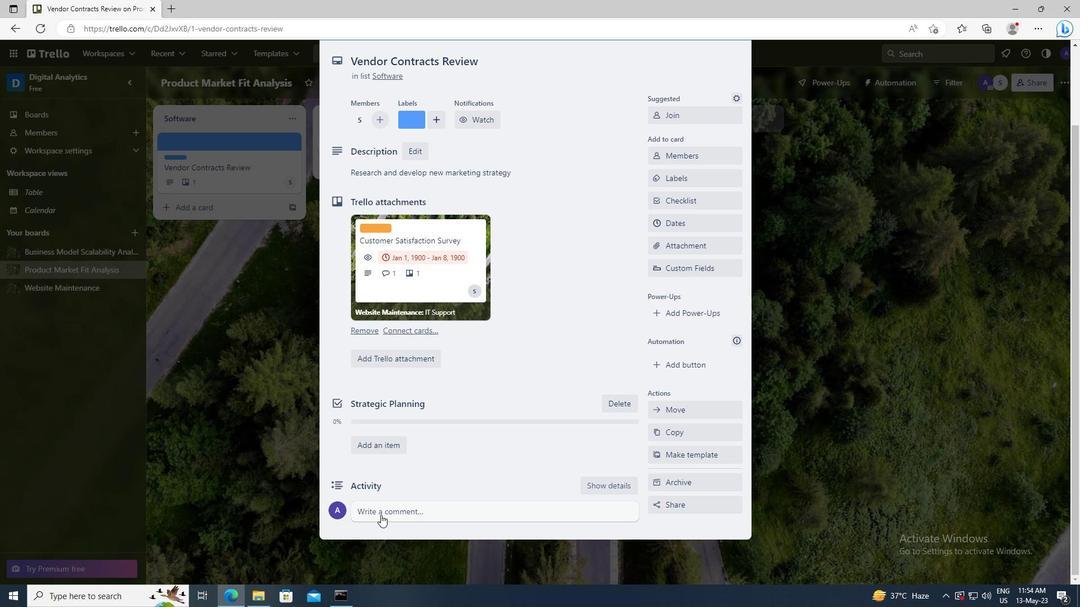 
Action: Key pressed <Key.shift>THIS<Key.space>TASK<Key.space>REQUIRES<Key.space>US<Key.space>TO<Key.space>BE<Key.space>PROACTIVE<Key.space>IN<Key.space>IDENTIFYING<Key.space>POTENTIAL<Key.space>OPPORTUNITIES<Key.space>FOR<Key.space>GROWTH<Key.space>AND<Key.space>EXPANSION.
Screenshot: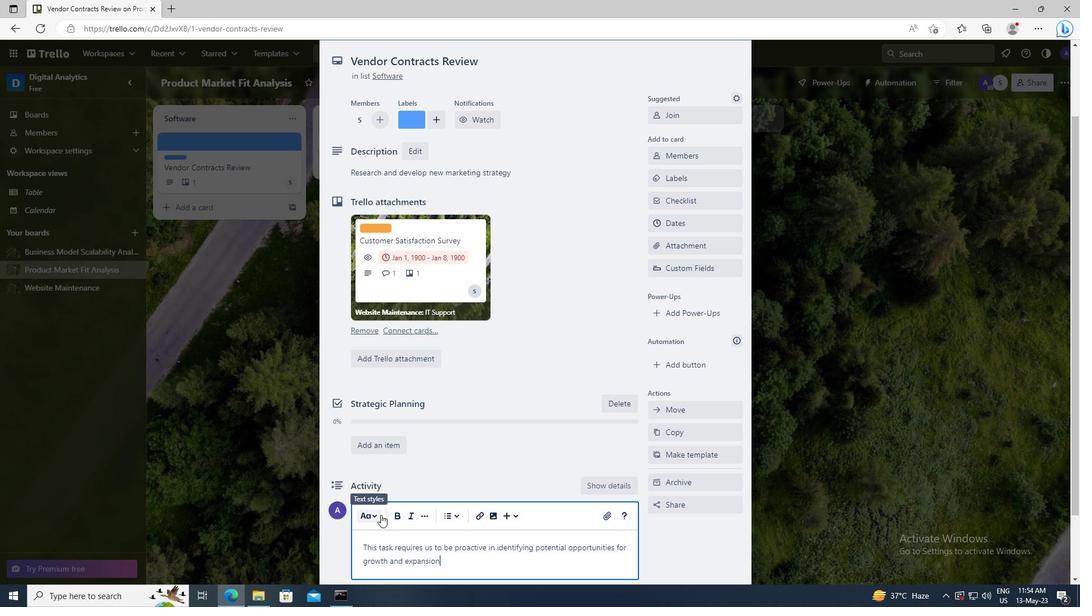 
Action: Mouse scrolled (380, 514) with delta (0, 0)
Screenshot: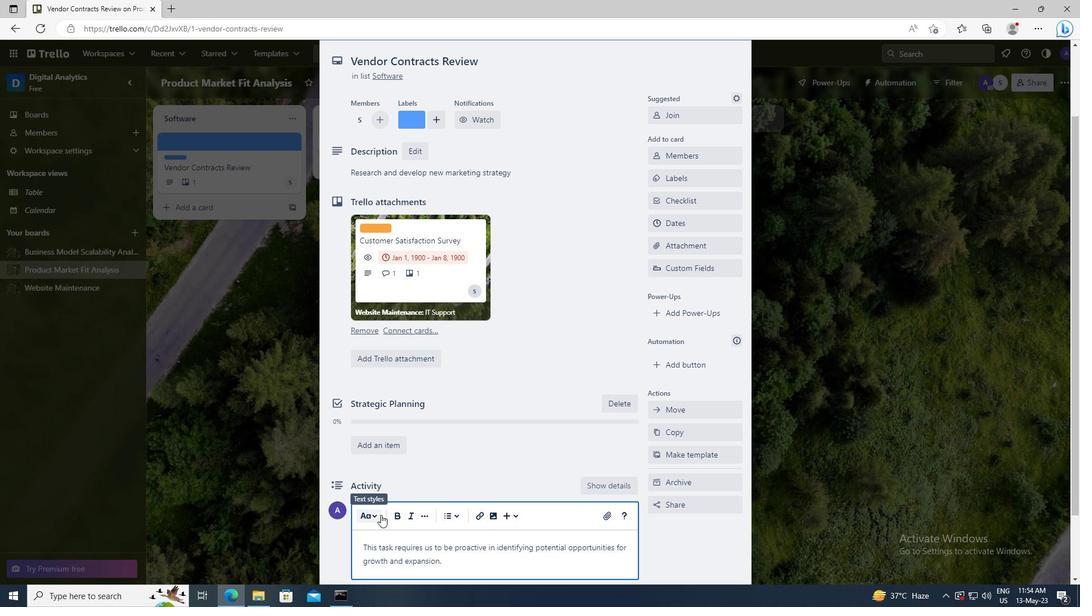 
Action: Mouse moved to (376, 515)
Screenshot: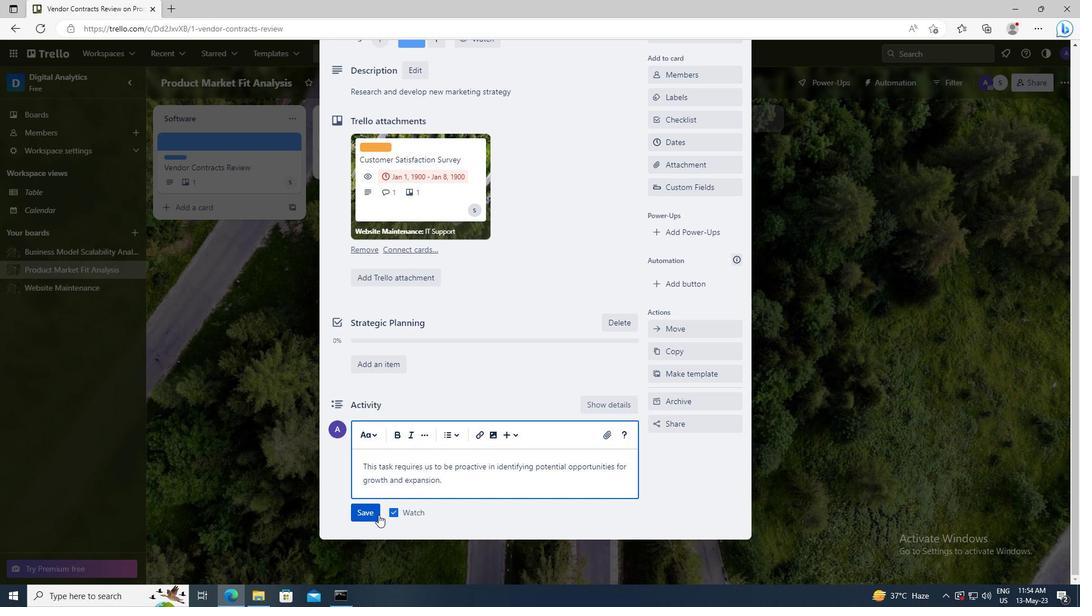 
Action: Mouse pressed left at (376, 515)
Screenshot: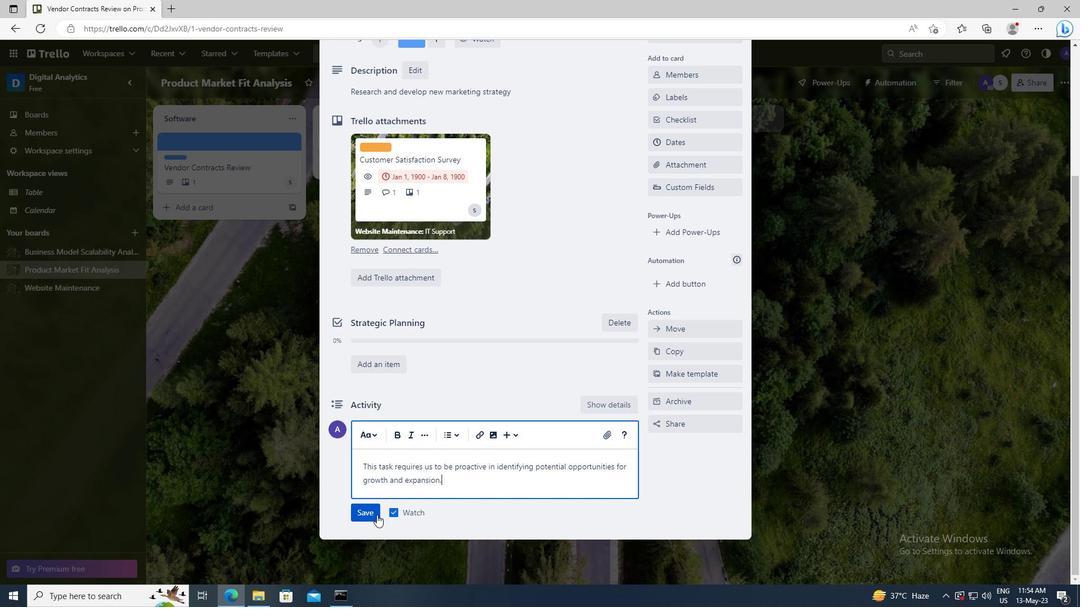 
Action: Mouse moved to (672, 224)
Screenshot: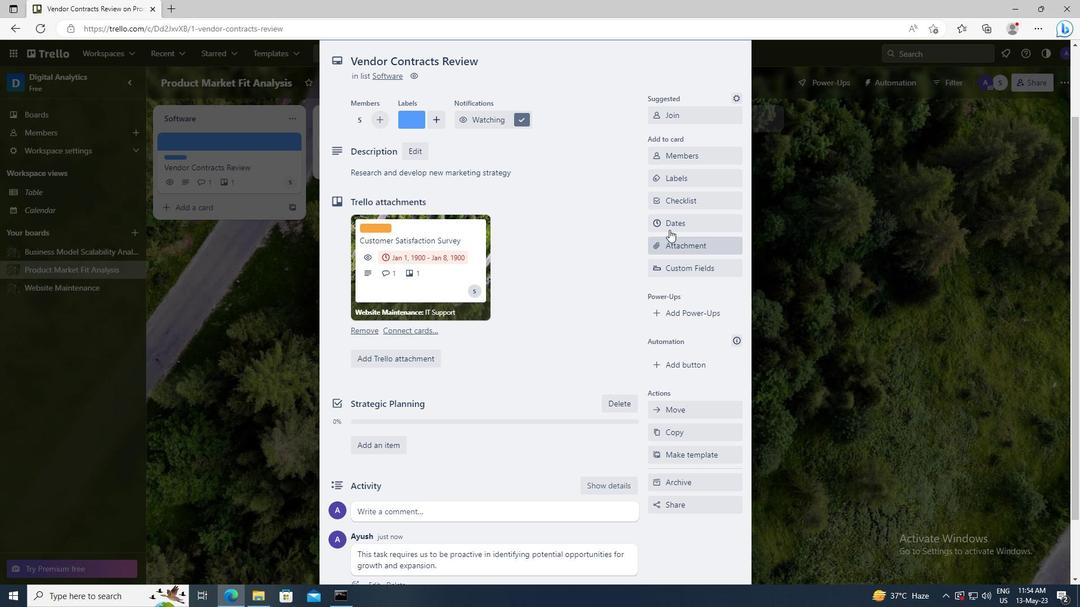 
Action: Mouse pressed left at (672, 224)
Screenshot: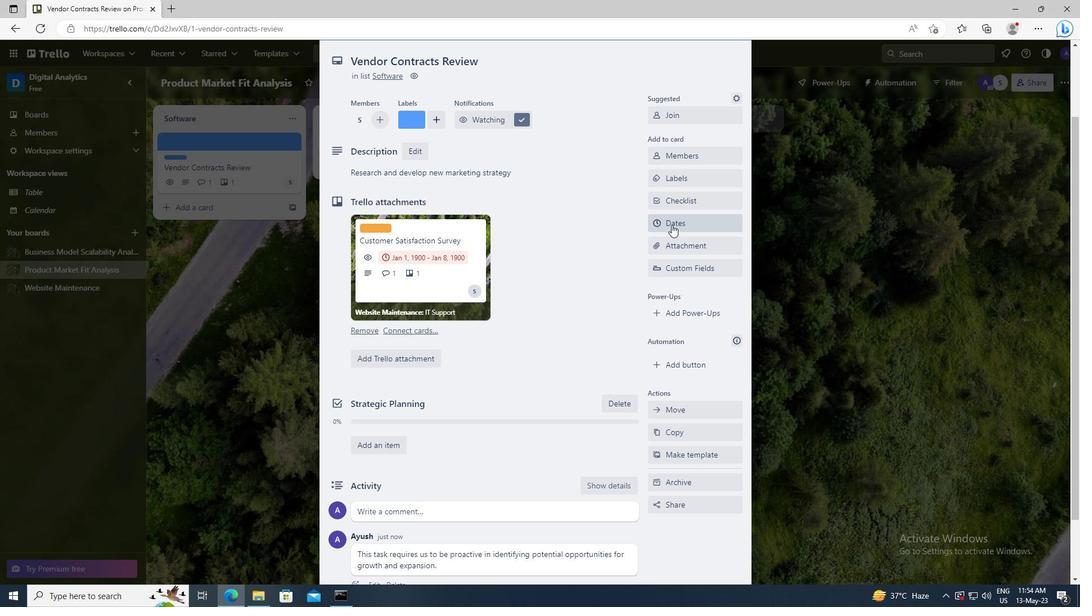 
Action: Mouse moved to (659, 288)
Screenshot: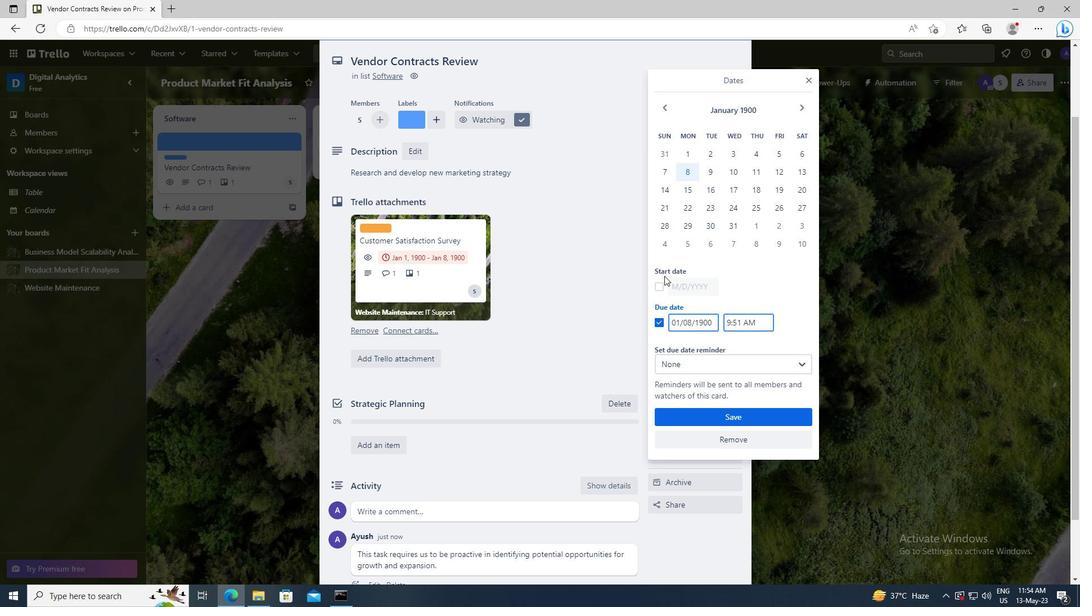 
Action: Mouse pressed left at (659, 288)
Screenshot: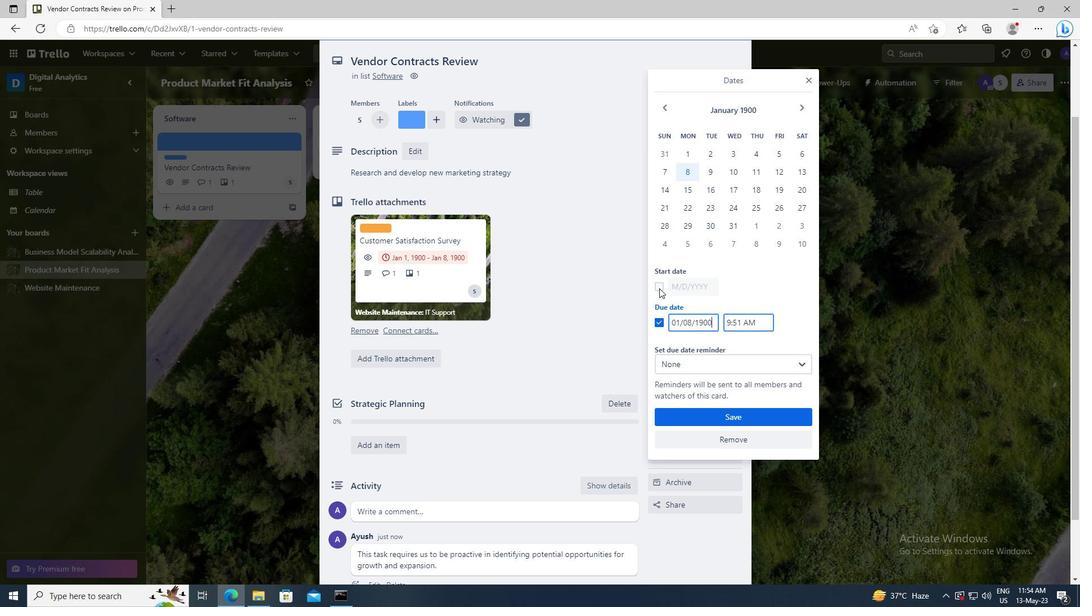 
Action: Mouse moved to (712, 288)
Screenshot: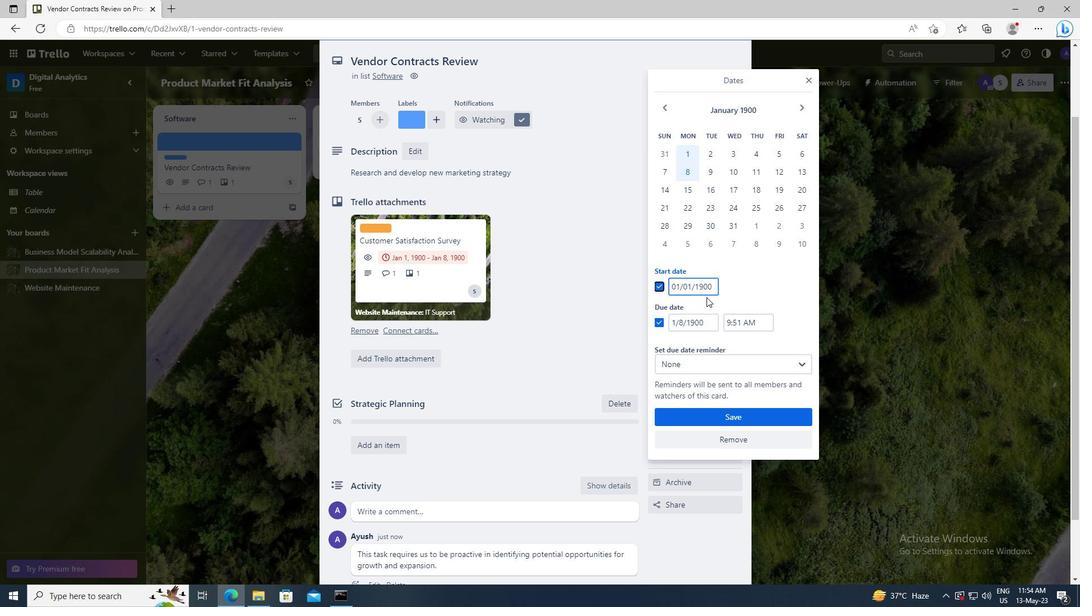 
Action: Mouse pressed left at (712, 288)
Screenshot: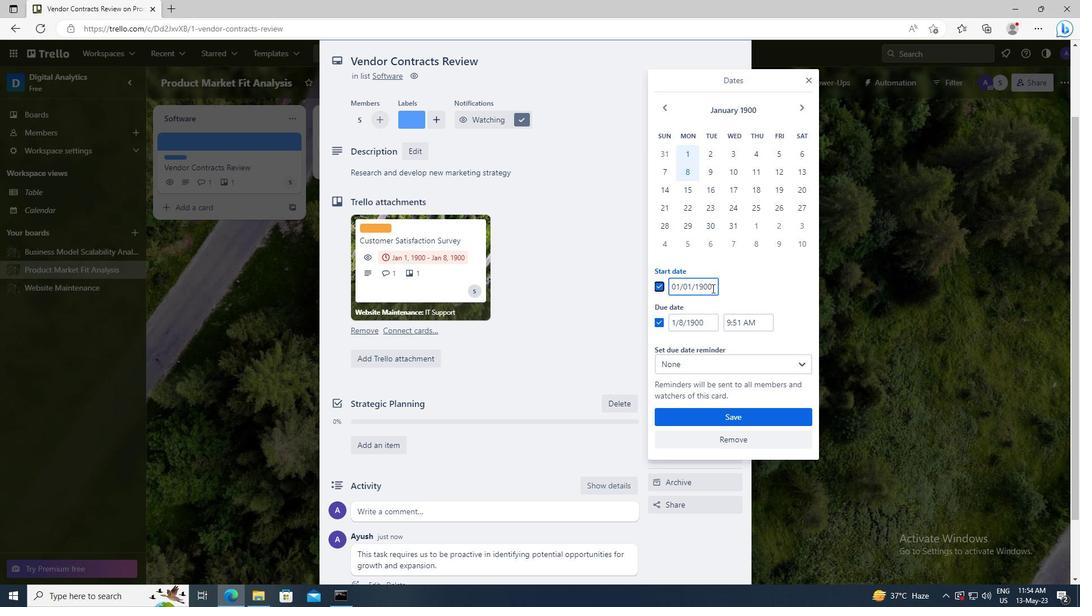 
Action: Key pressed <Key.left><Key.left><Key.left><Key.left><Key.left><Key.backspace>2
Screenshot: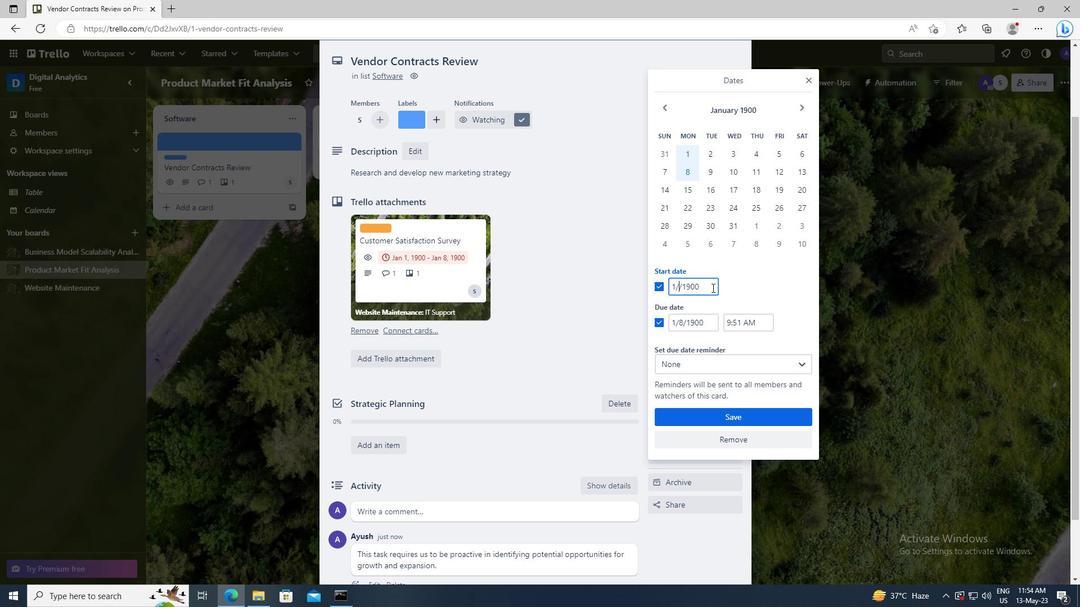 
Action: Mouse moved to (709, 321)
Screenshot: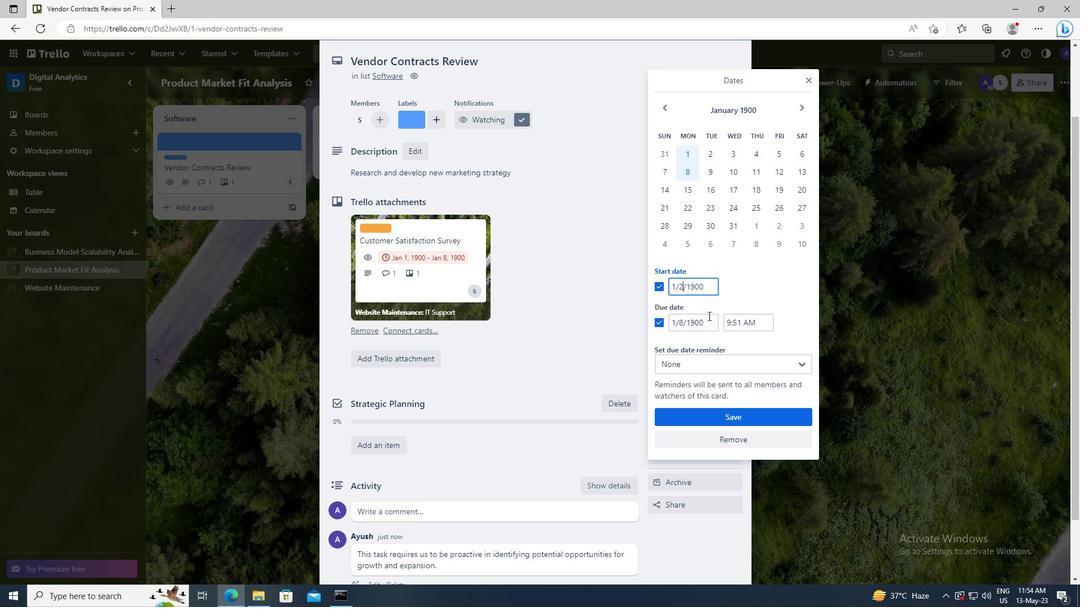 
Action: Mouse pressed left at (709, 321)
Screenshot: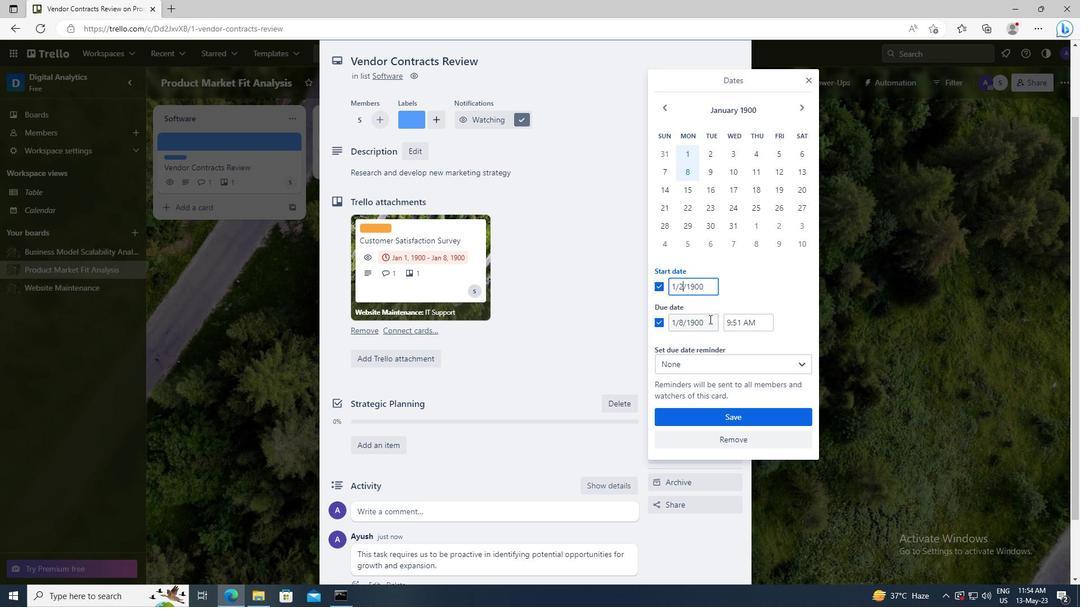 
Action: Key pressed <Key.left><Key.left><Key.left><Key.left><Key.left><Key.backspace>9
Screenshot: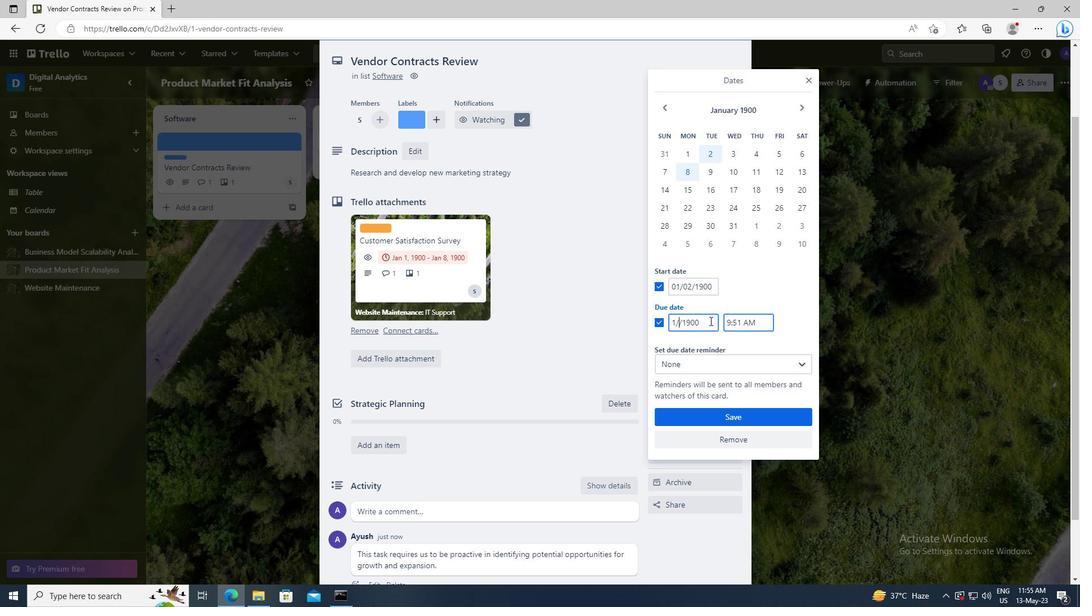 
Action: Mouse moved to (714, 413)
Screenshot: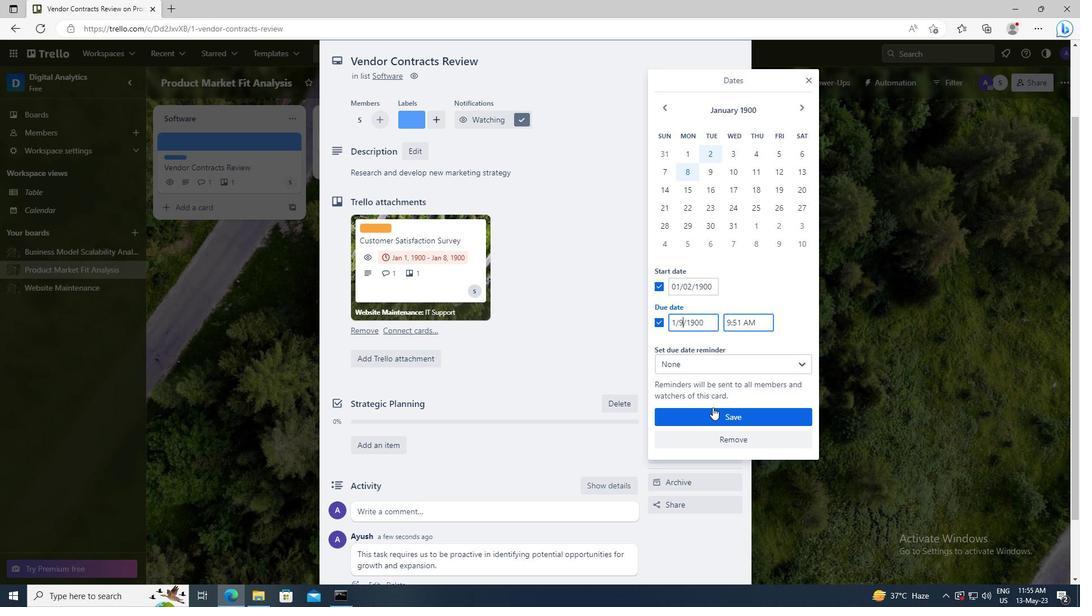 
Action: Mouse pressed left at (714, 413)
Screenshot: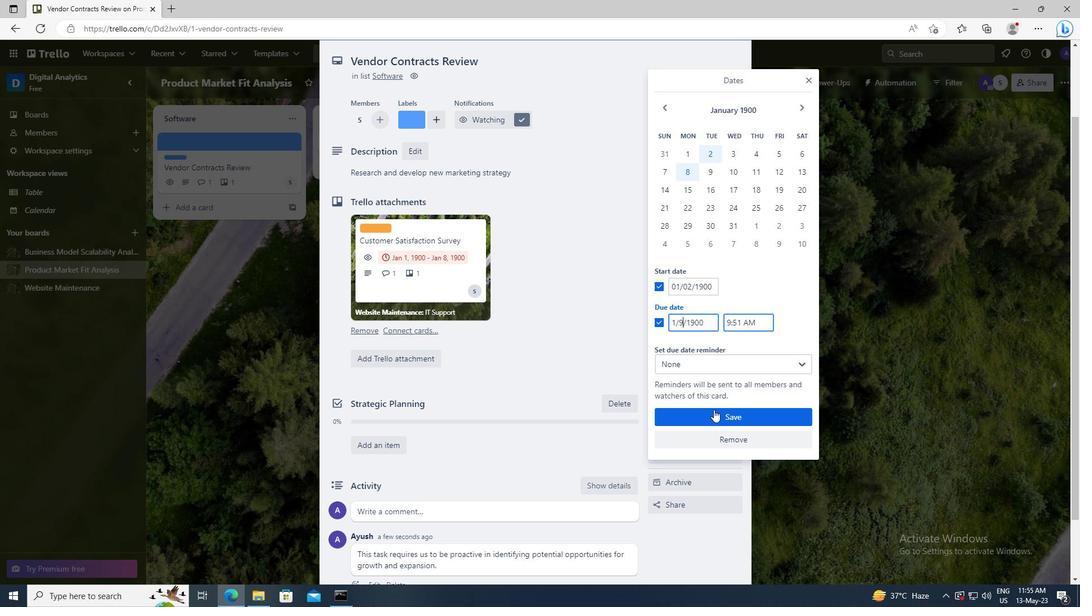
